 Task: Check the percentage active listings of central heat in the last 1 year.
Action: Mouse moved to (914, 205)
Screenshot: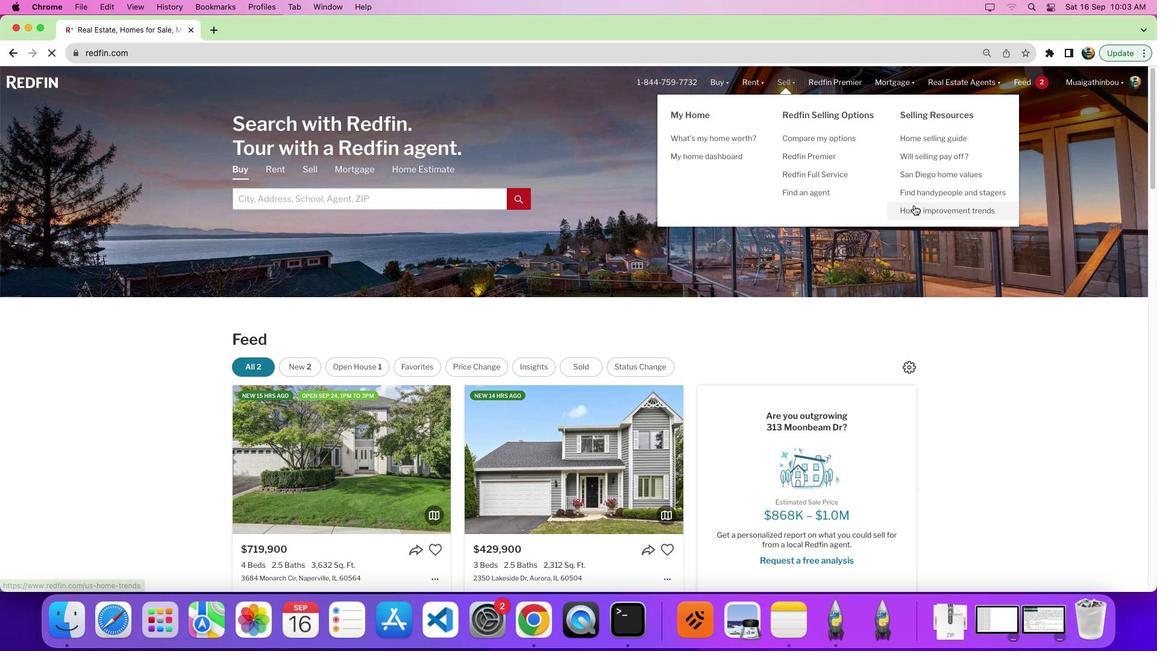 
Action: Mouse pressed left at (914, 205)
Screenshot: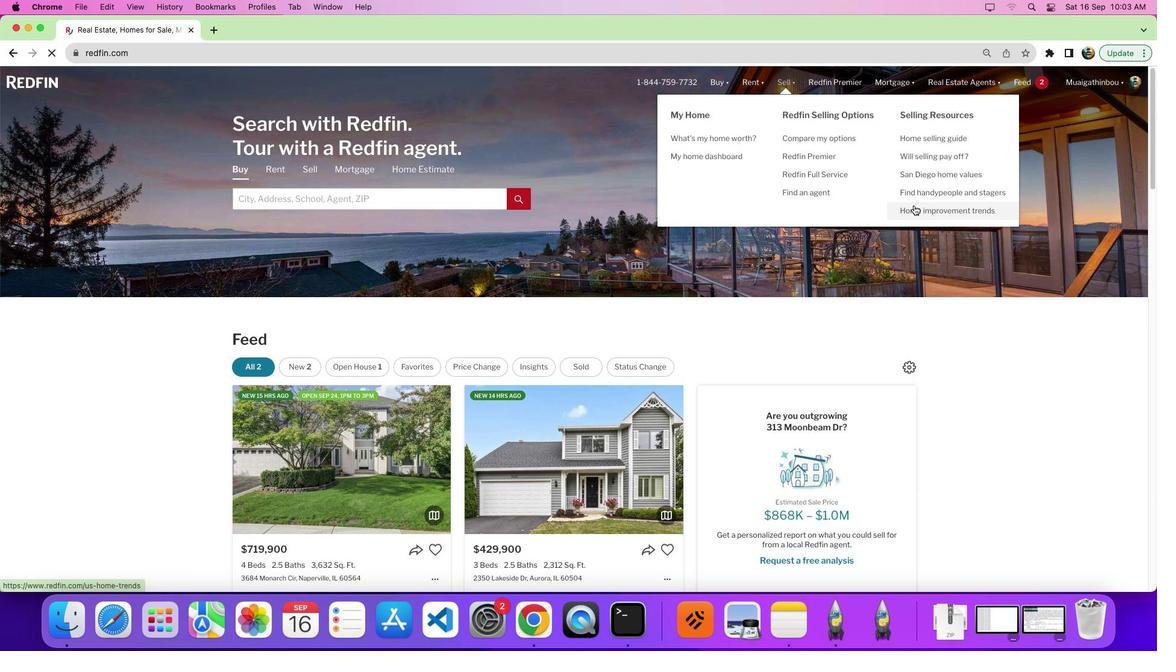 
Action: Mouse pressed left at (914, 205)
Screenshot: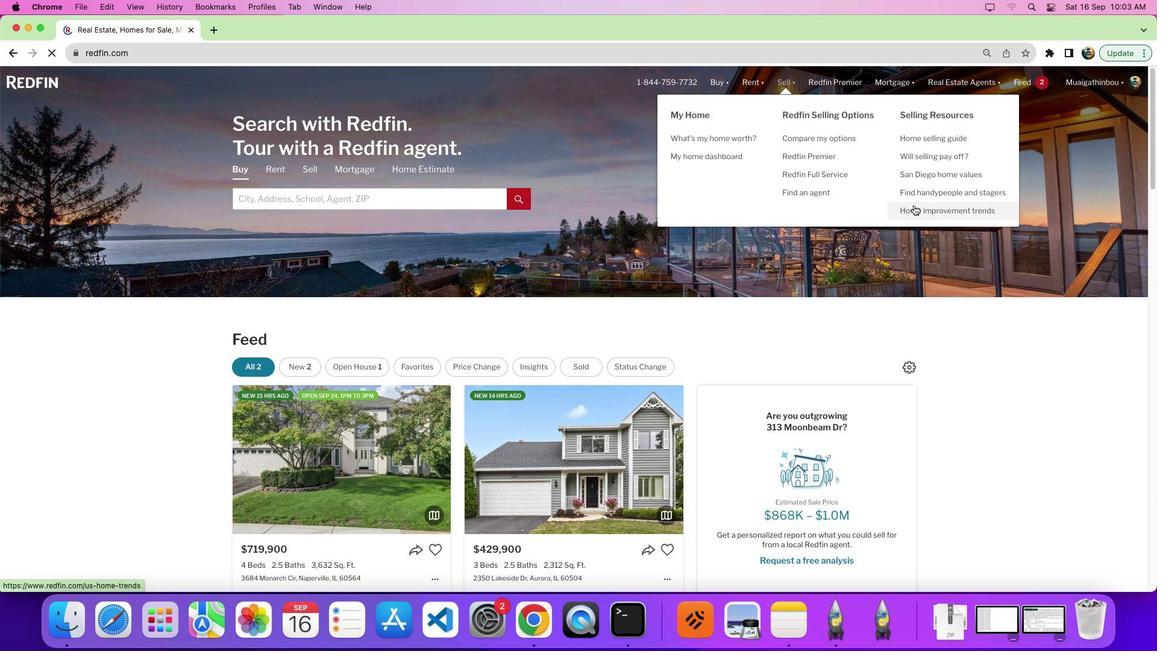 
Action: Mouse moved to (335, 235)
Screenshot: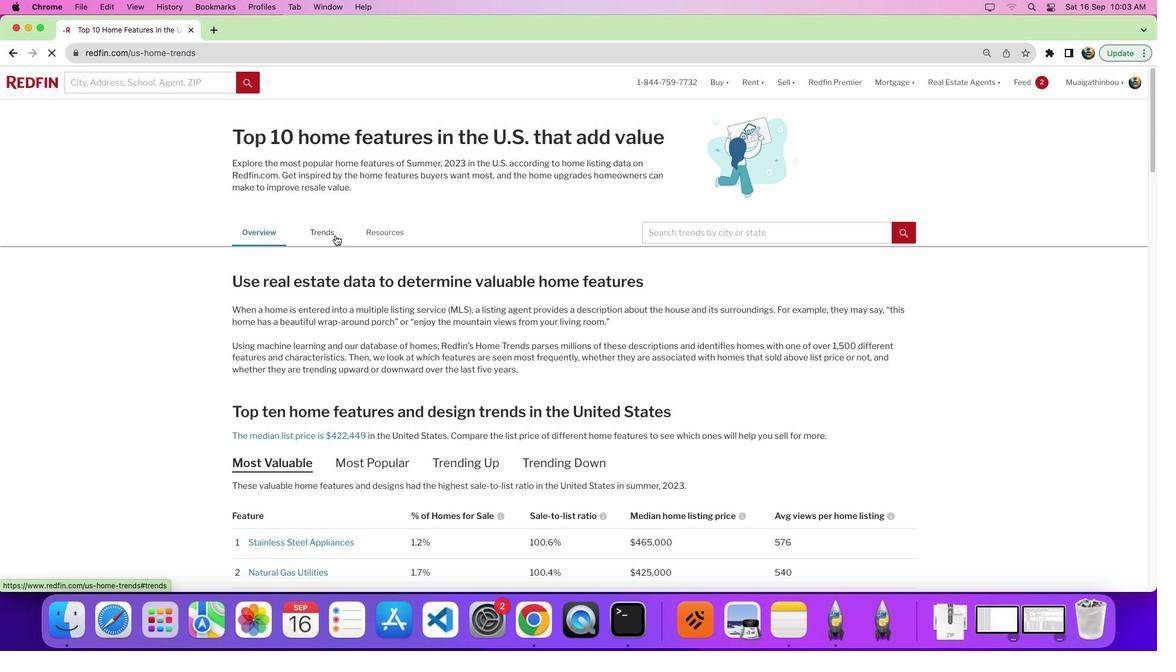 
Action: Mouse pressed left at (335, 235)
Screenshot: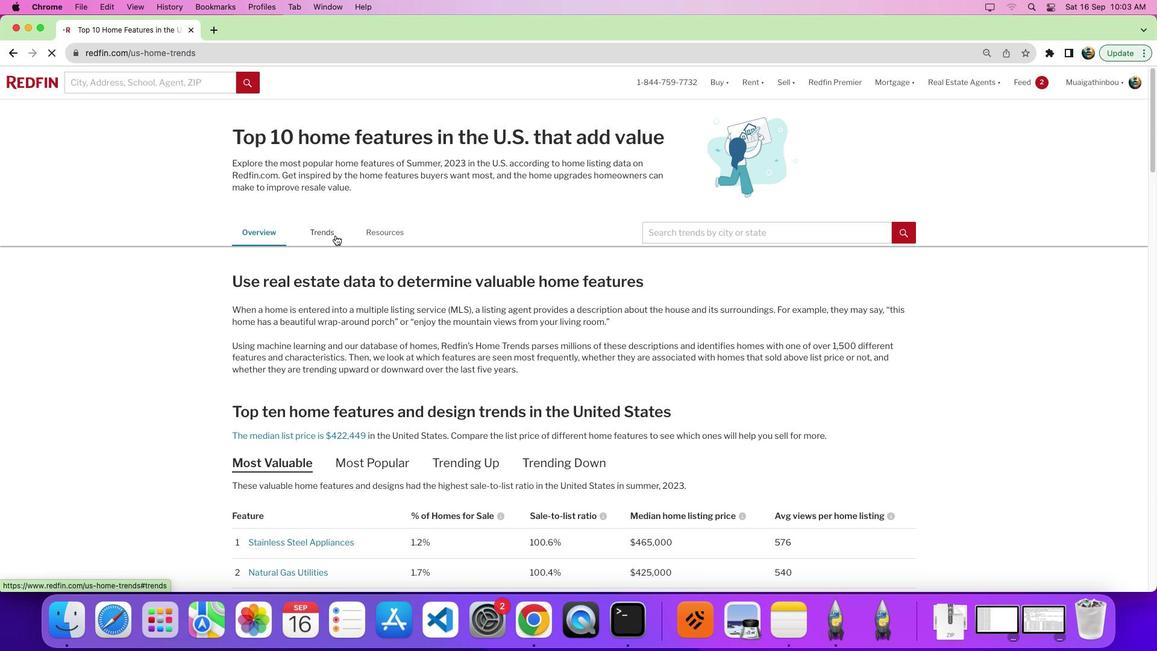 
Action: Mouse moved to (651, 427)
Screenshot: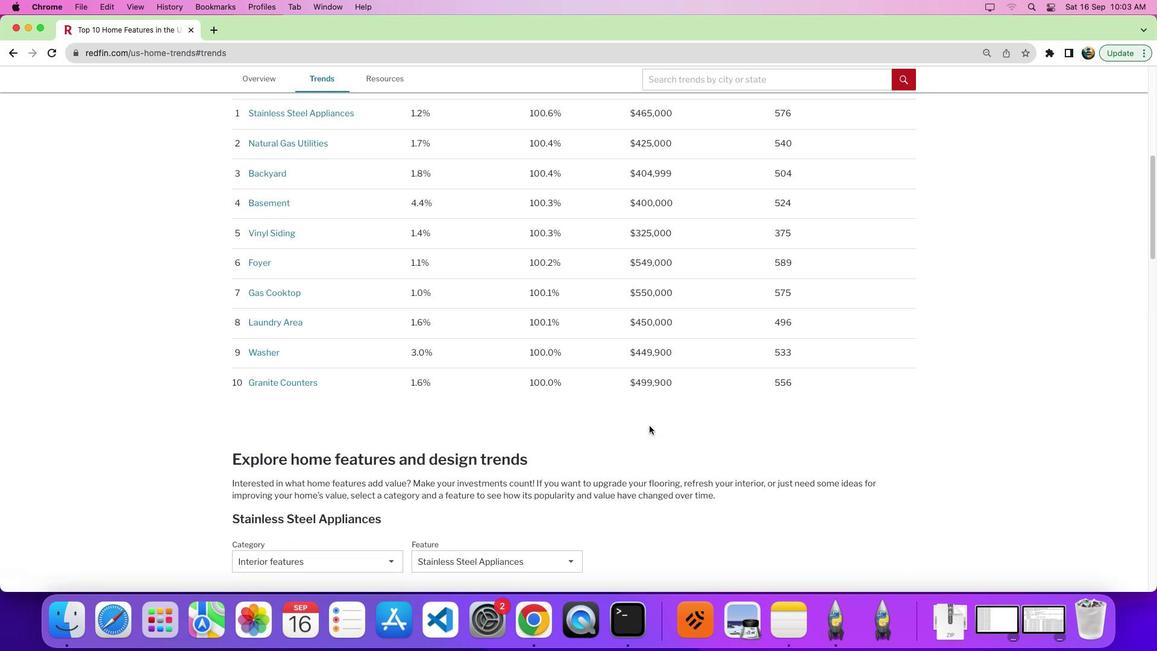 
Action: Mouse scrolled (651, 427) with delta (0, 0)
Screenshot: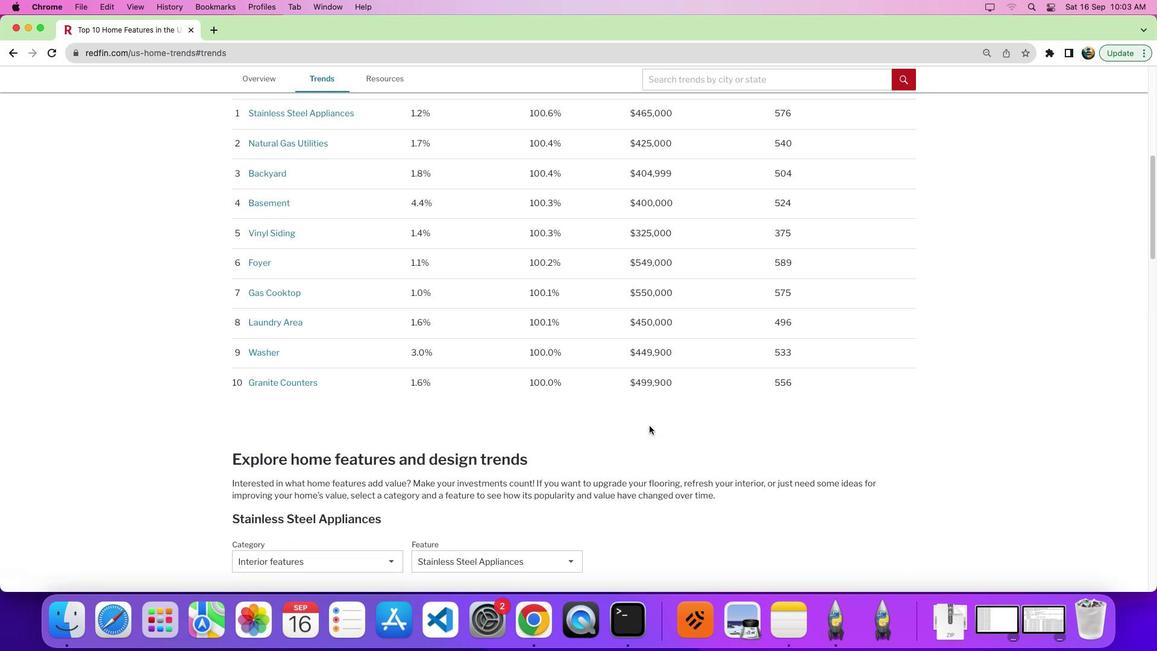 
Action: Mouse moved to (651, 427)
Screenshot: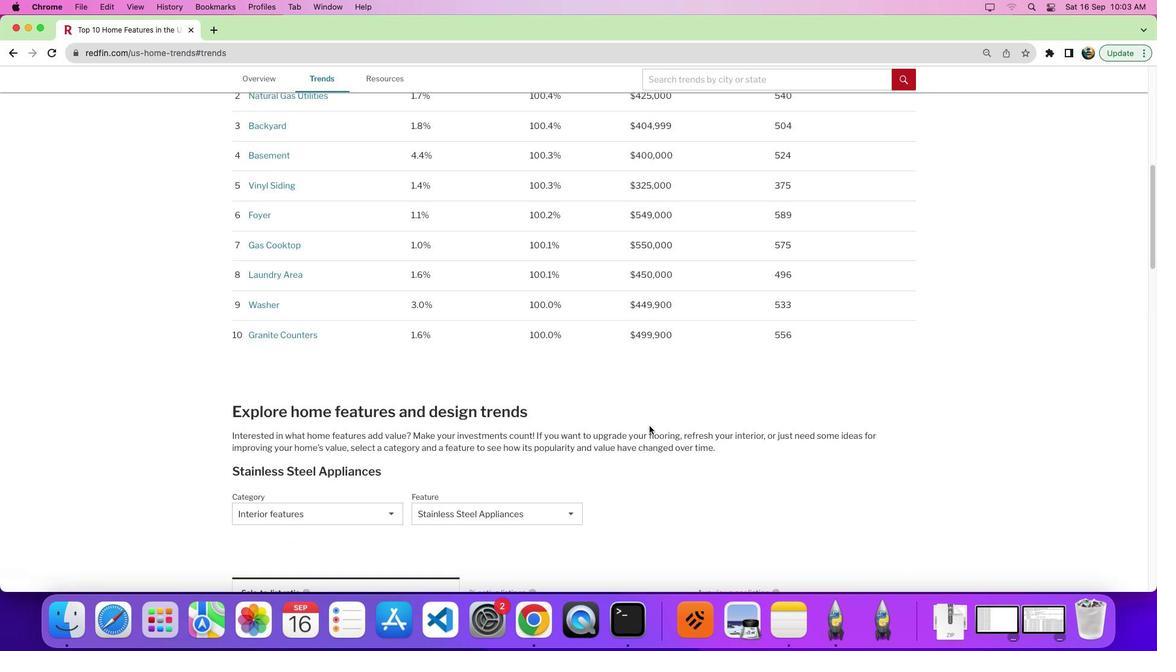 
Action: Mouse scrolled (651, 427) with delta (0, 0)
Screenshot: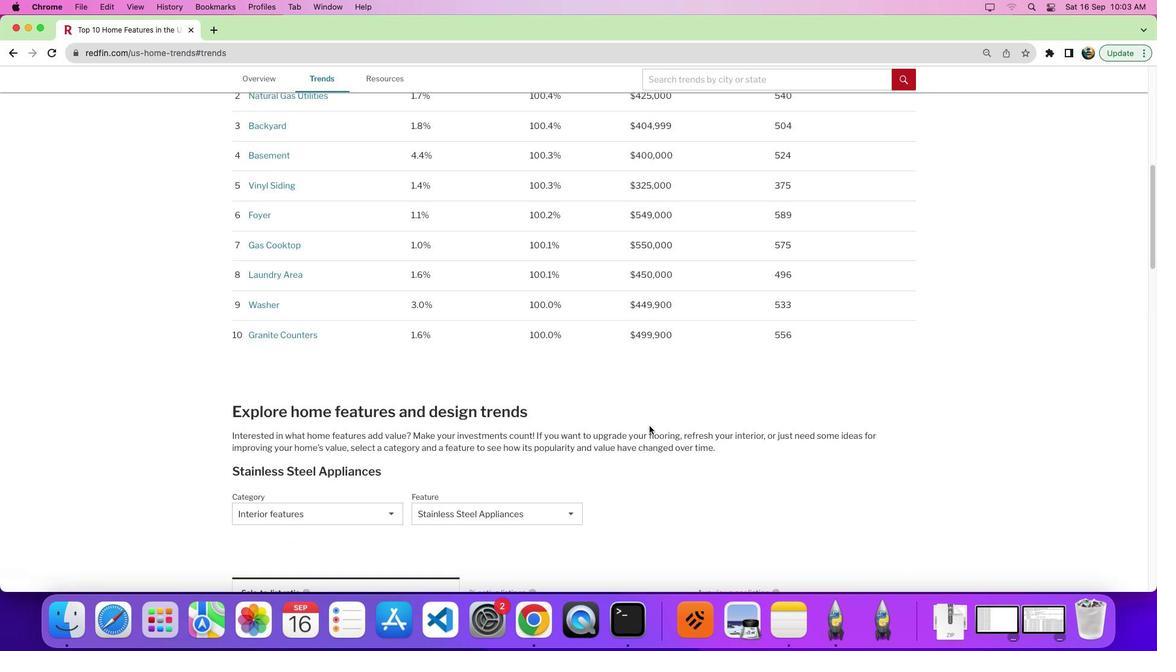 
Action: Mouse moved to (650, 426)
Screenshot: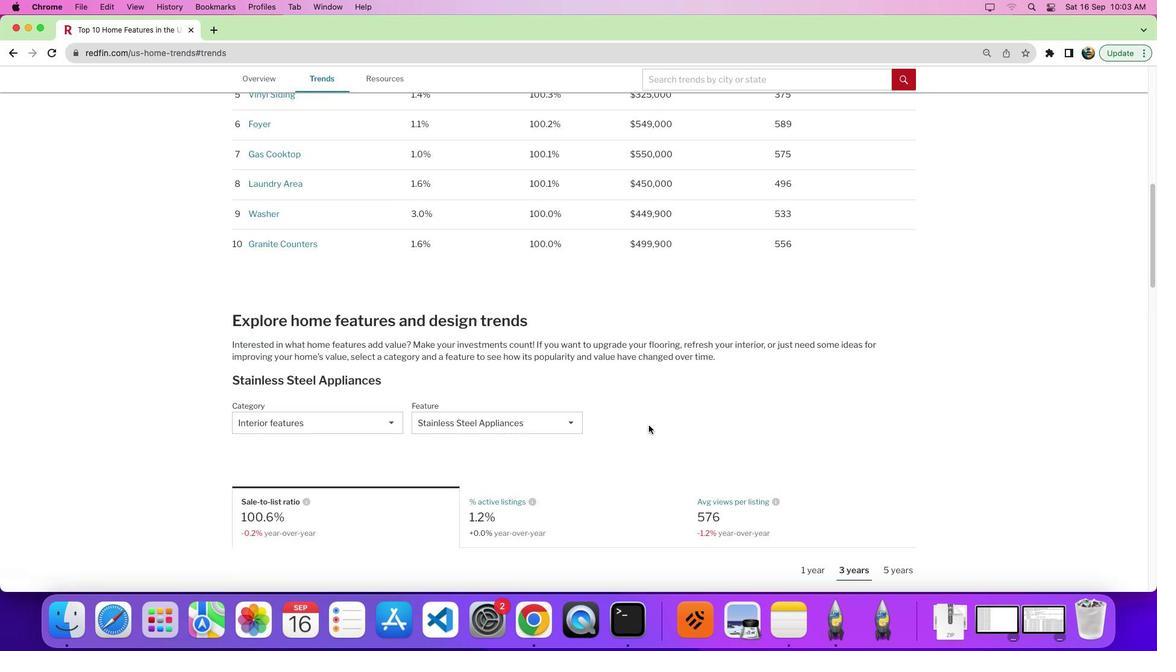 
Action: Mouse scrolled (650, 426) with delta (0, -4)
Screenshot: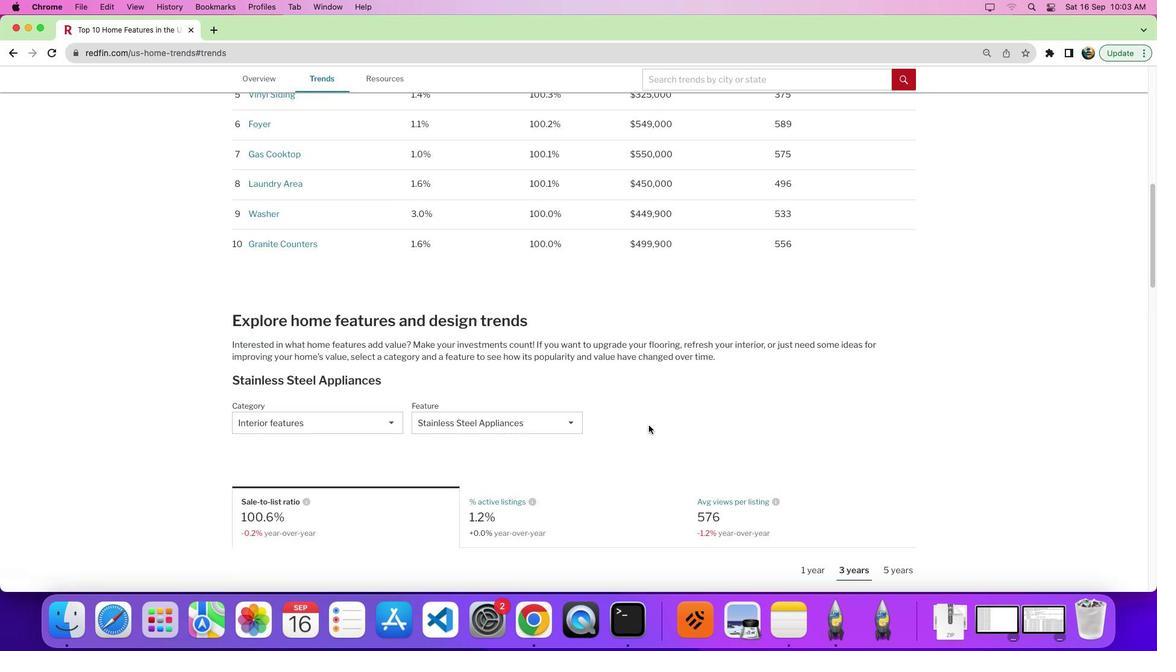 
Action: Mouse moved to (650, 426)
Screenshot: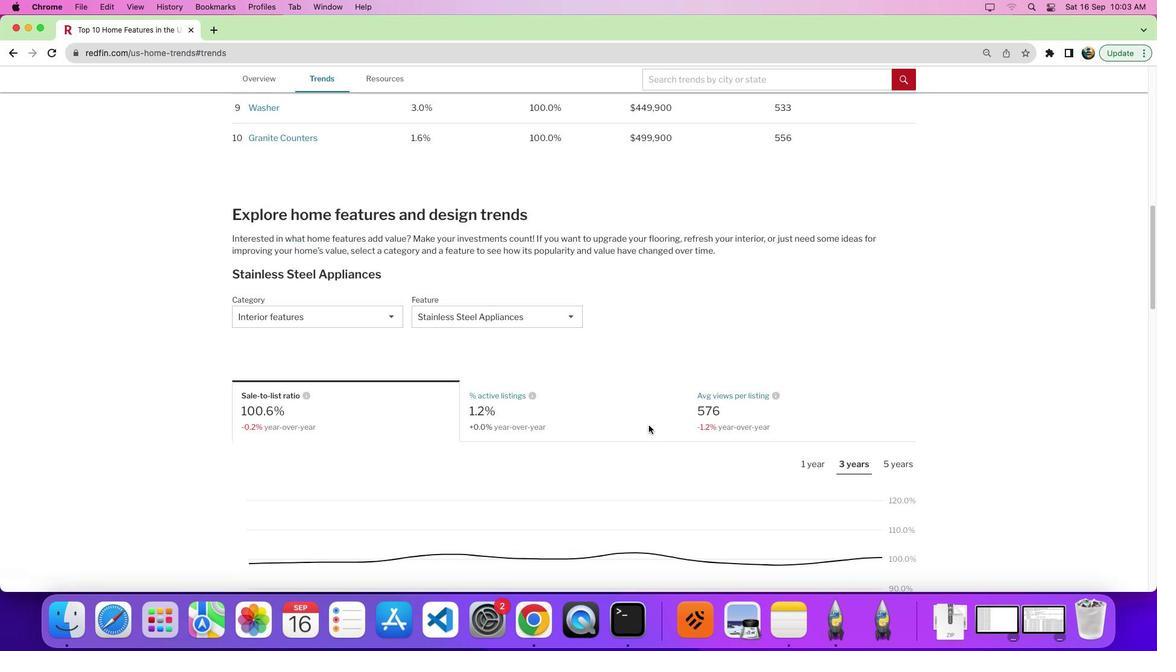 
Action: Mouse scrolled (650, 426) with delta (0, -4)
Screenshot: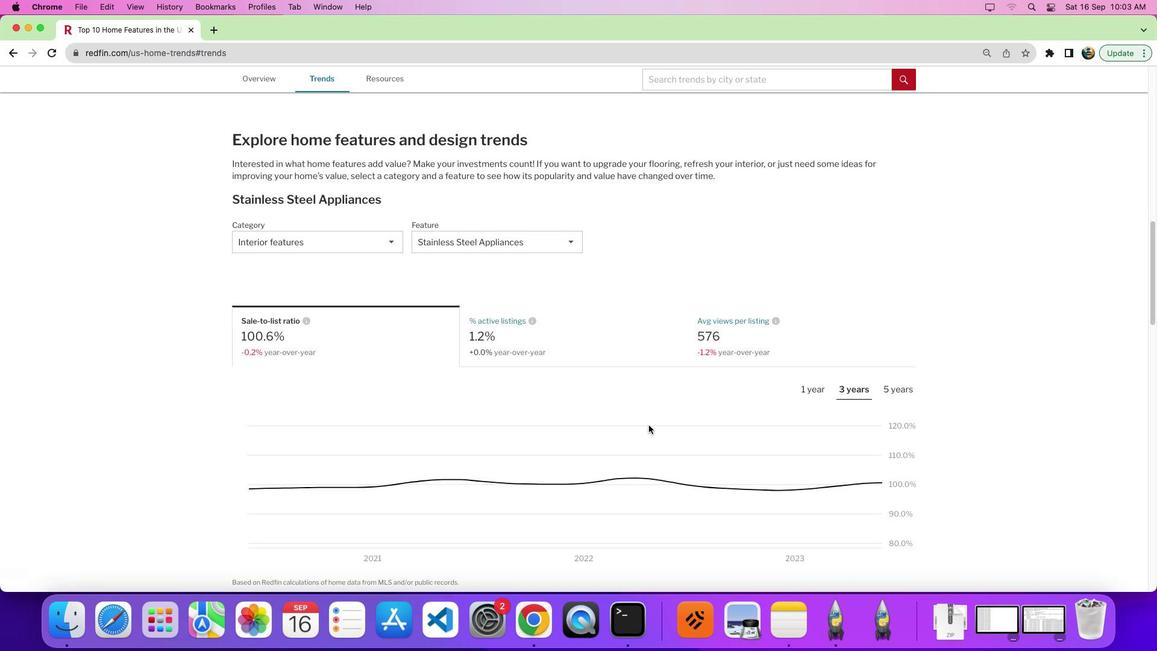 
Action: Mouse moved to (648, 425)
Screenshot: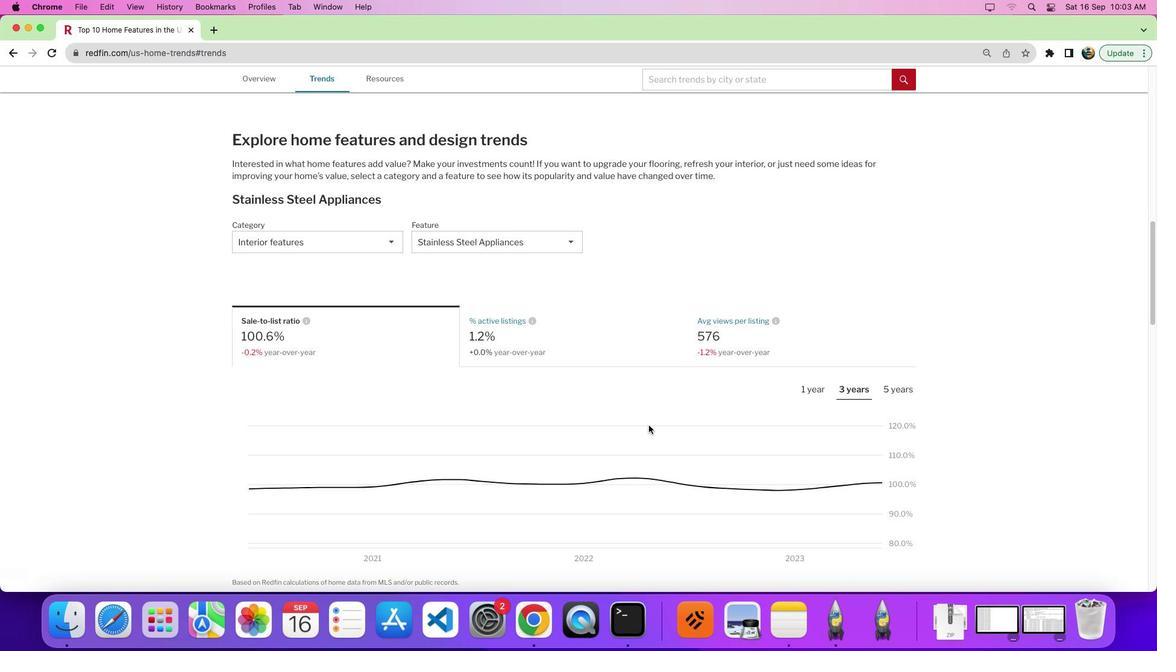 
Action: Mouse scrolled (648, 425) with delta (0, 0)
Screenshot: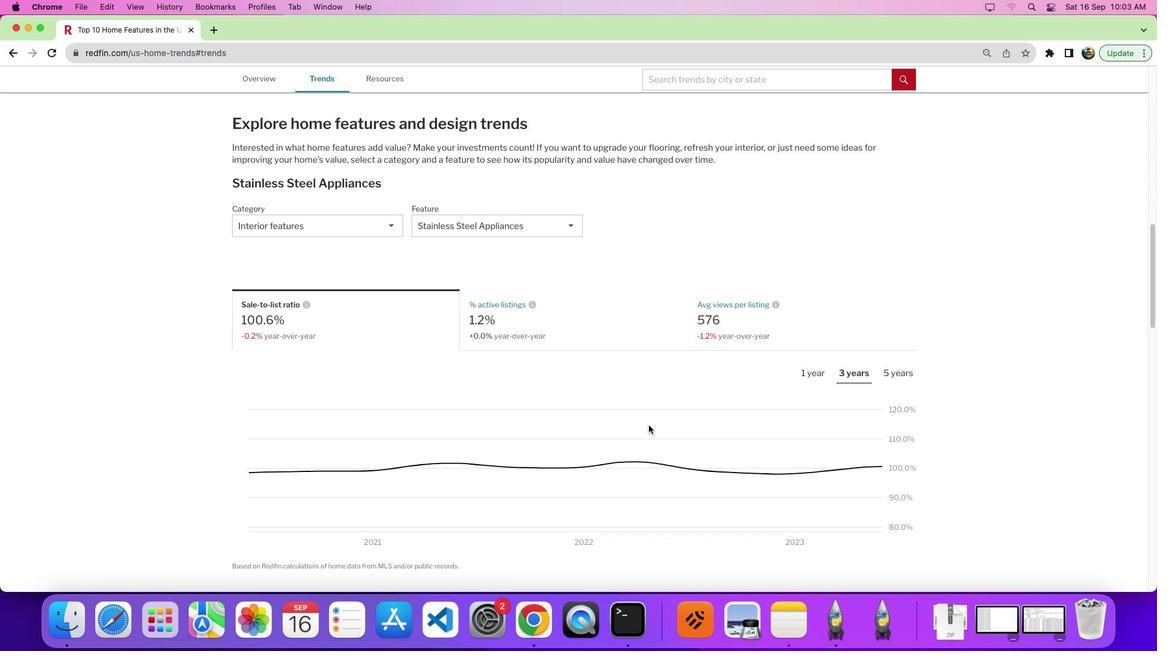 
Action: Mouse scrolled (648, 425) with delta (0, 0)
Screenshot: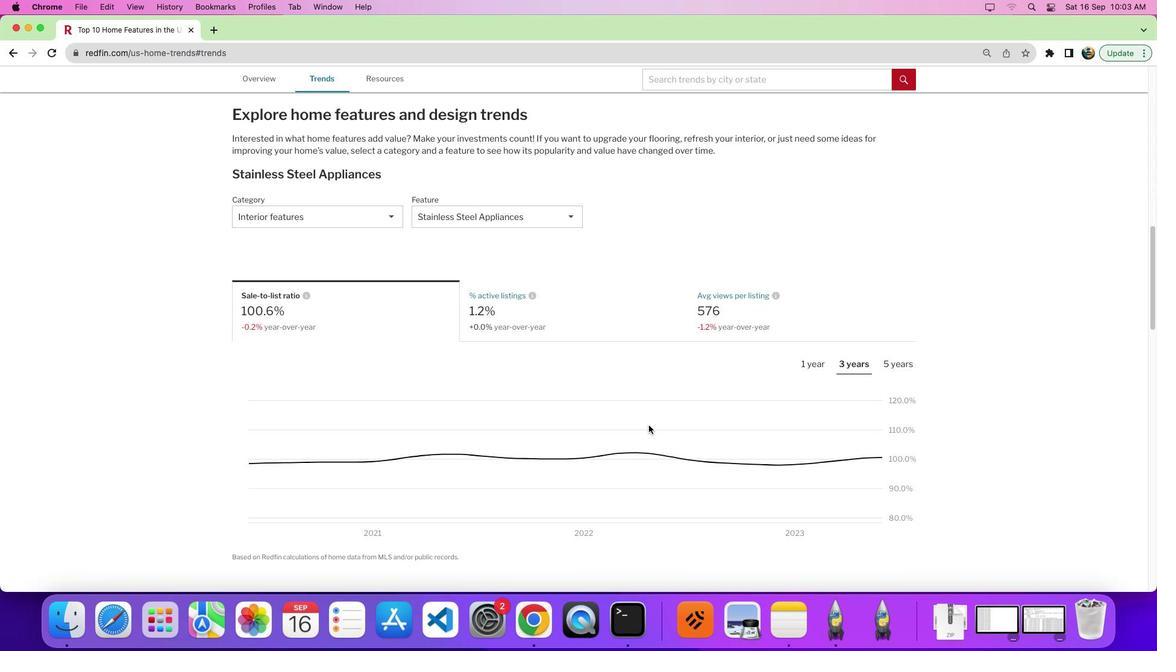 
Action: Mouse moved to (558, 203)
Screenshot: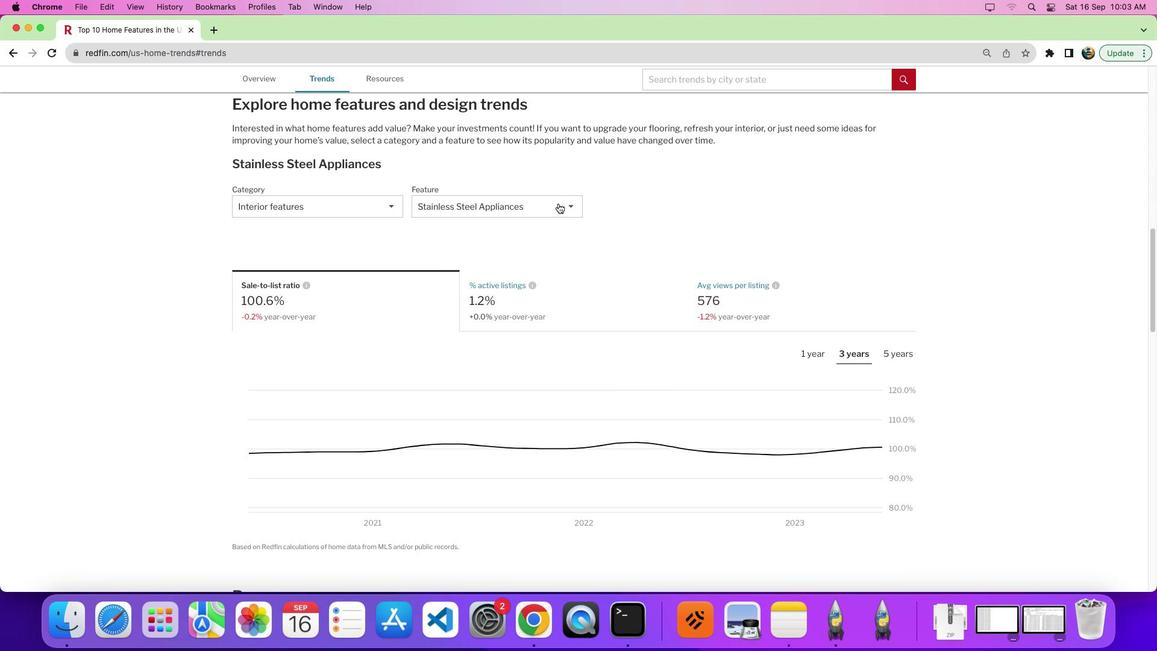 
Action: Mouse pressed left at (558, 203)
Screenshot: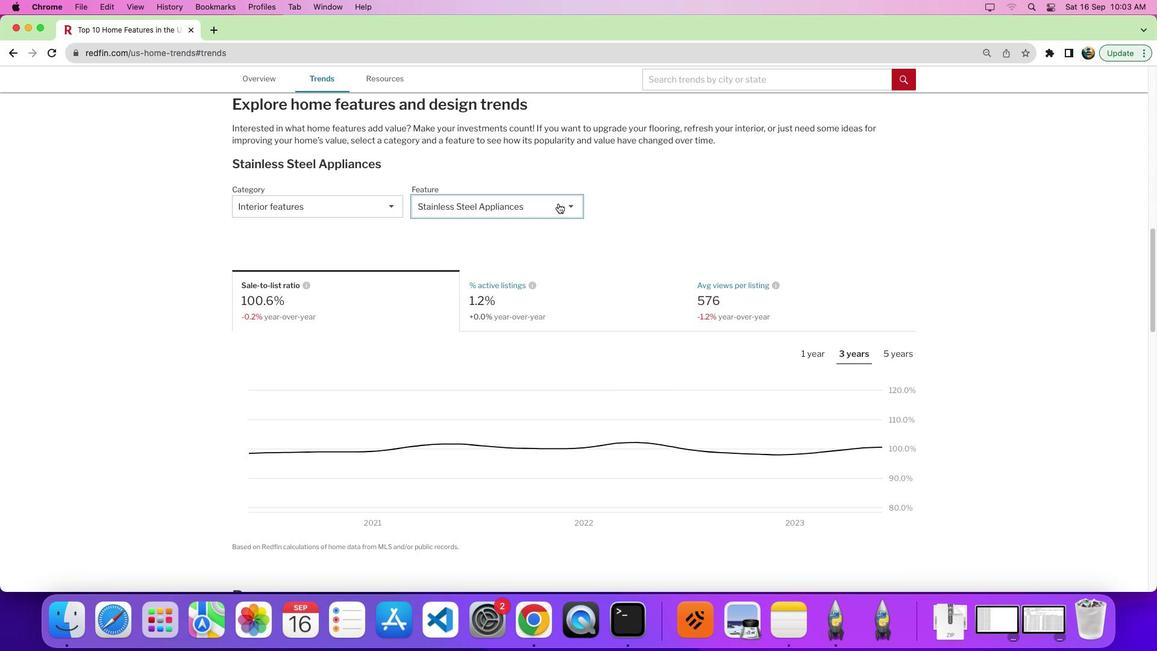
Action: Mouse moved to (561, 267)
Screenshot: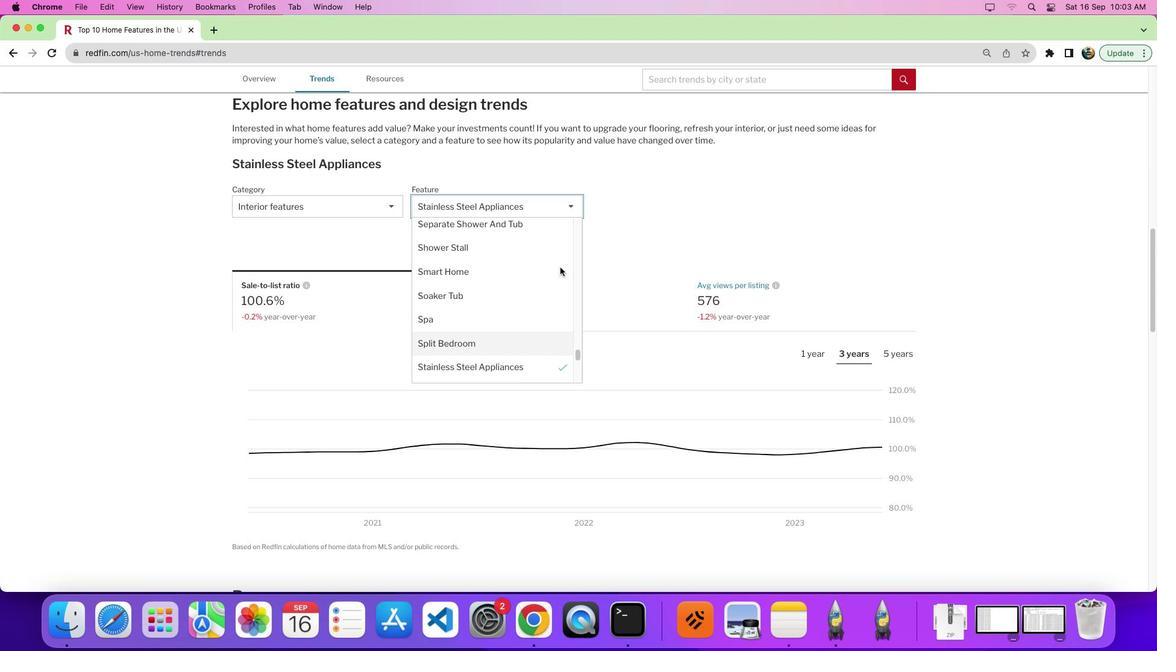 
Action: Mouse scrolled (561, 267) with delta (0, 0)
Screenshot: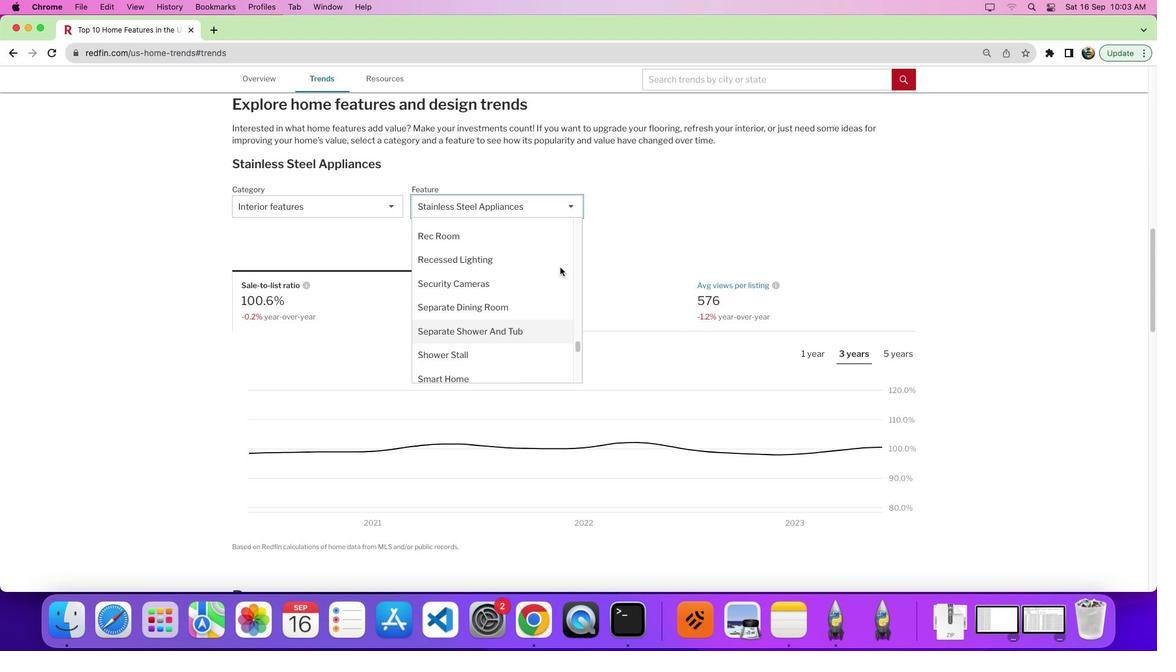 
Action: Mouse moved to (560, 267)
Screenshot: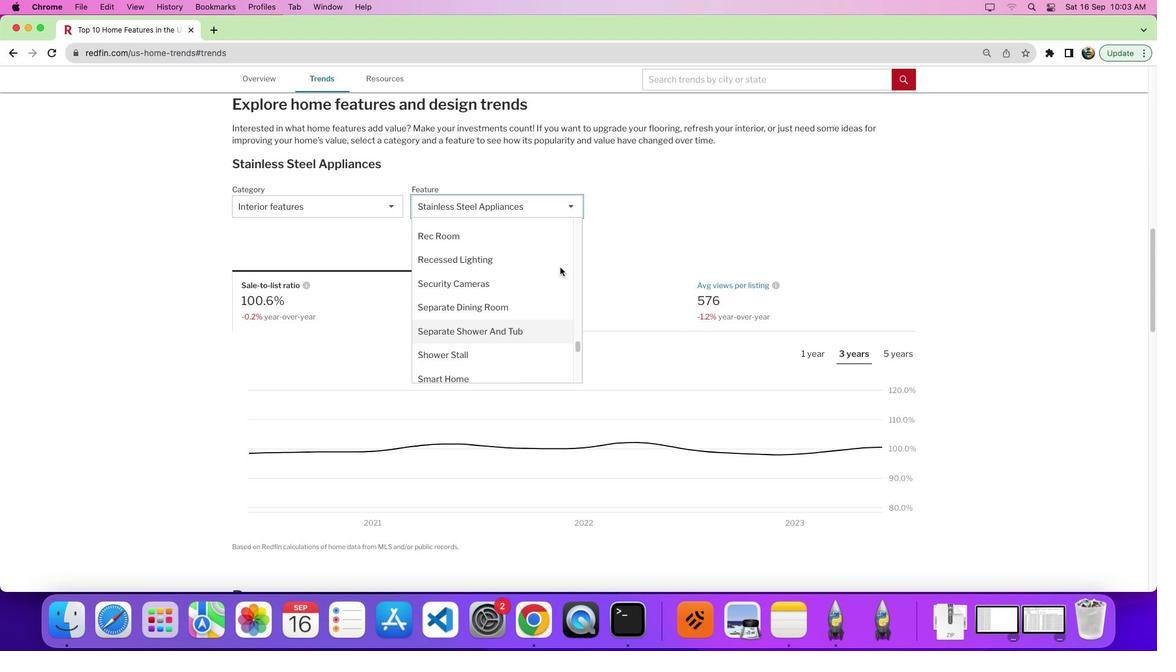 
Action: Mouse scrolled (560, 267) with delta (0, 0)
Screenshot: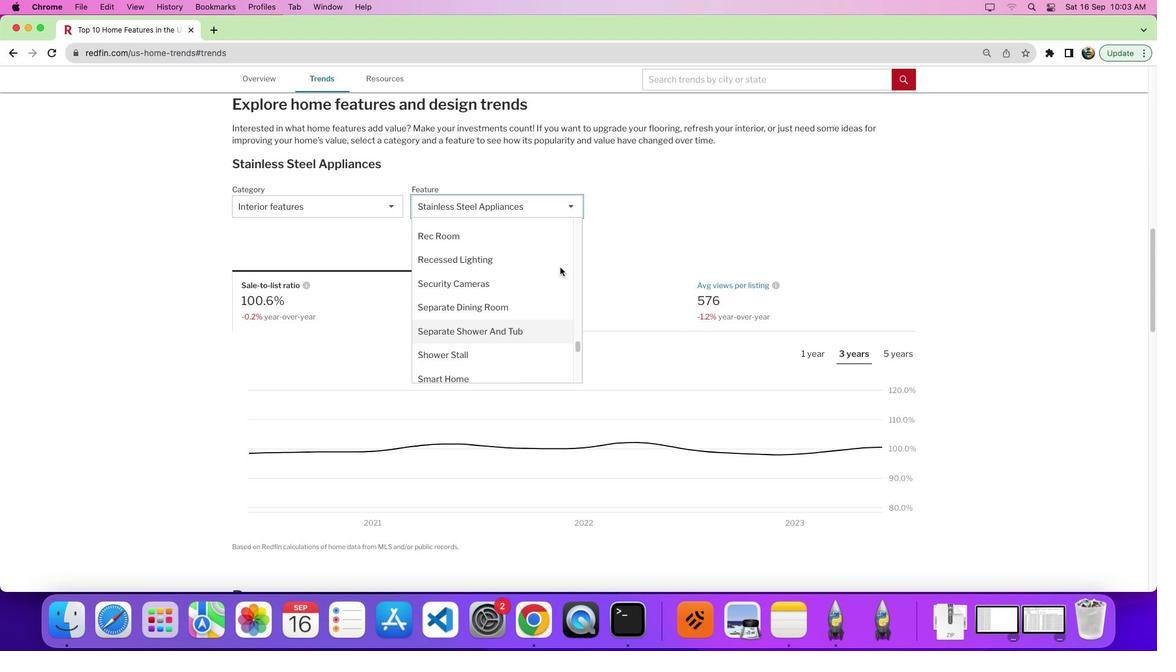 
Action: Mouse scrolled (560, 267) with delta (0, 4)
Screenshot: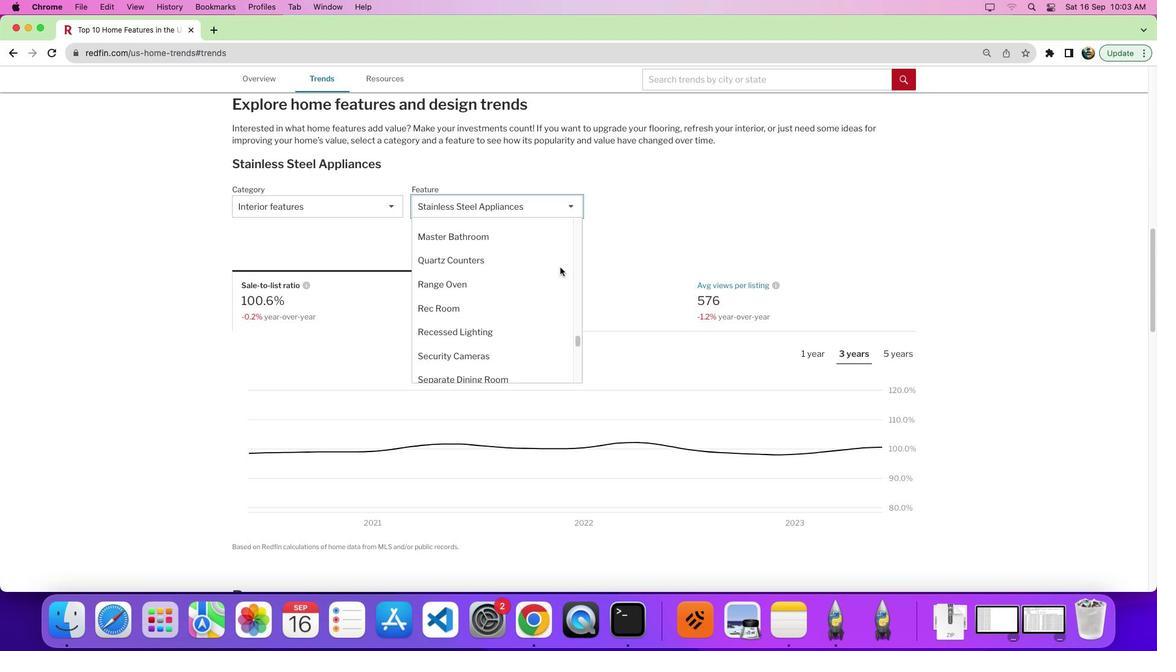 
Action: Mouse moved to (542, 279)
Screenshot: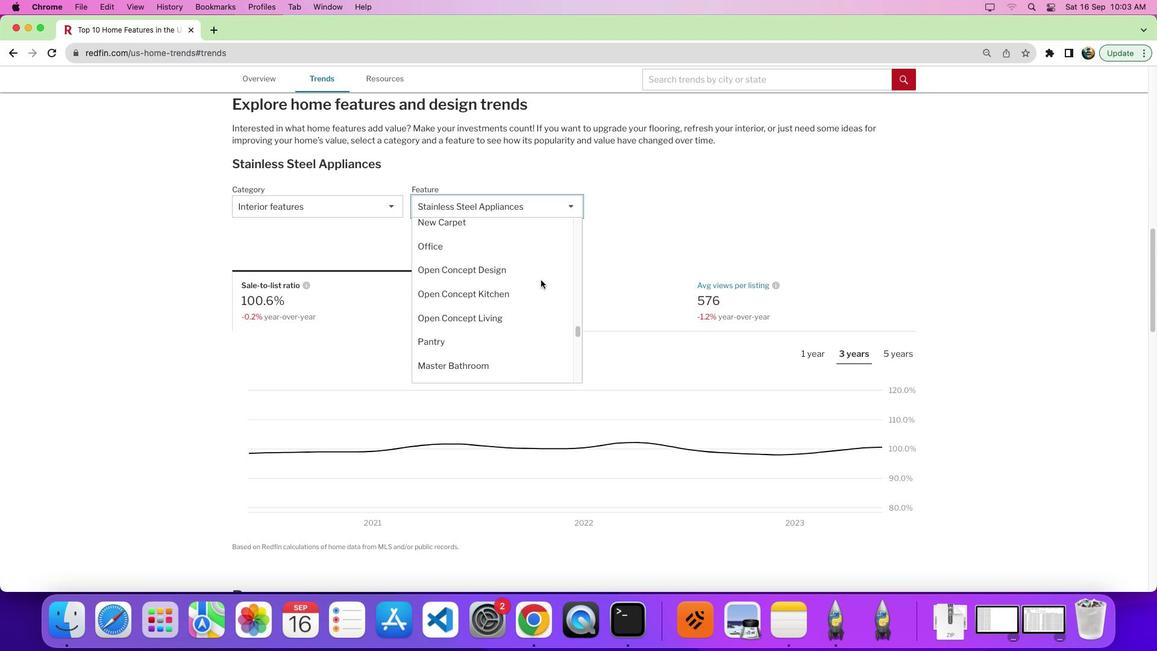 
Action: Mouse scrolled (542, 279) with delta (0, 0)
Screenshot: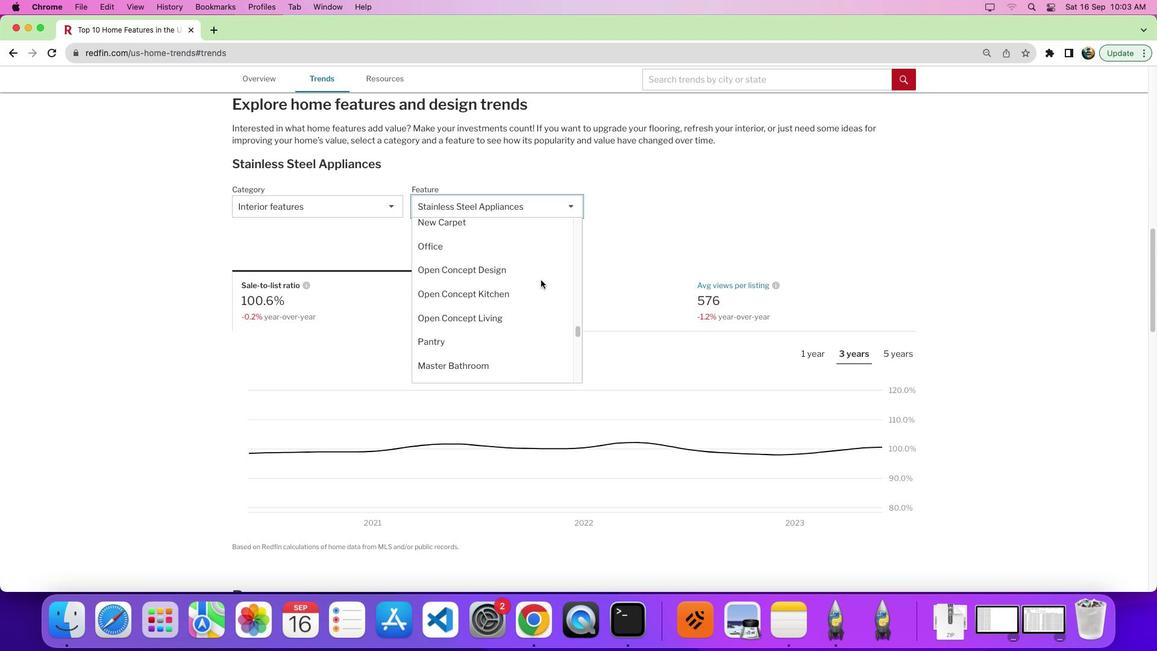 
Action: Mouse moved to (541, 279)
Screenshot: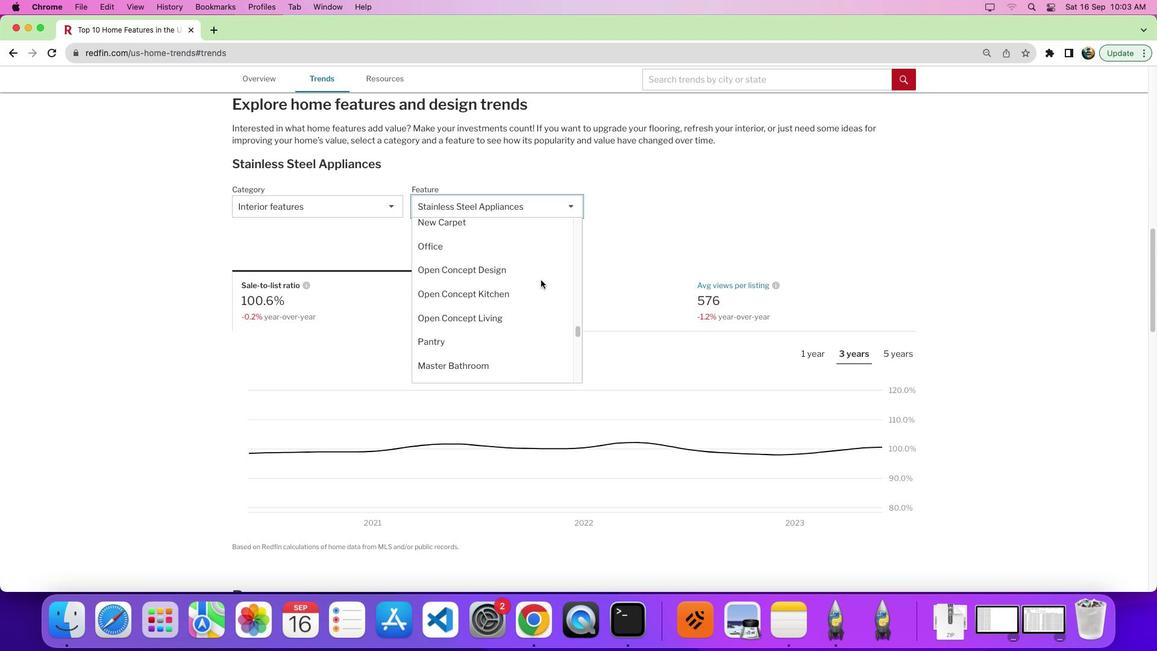 
Action: Mouse scrolled (541, 279) with delta (0, 0)
Screenshot: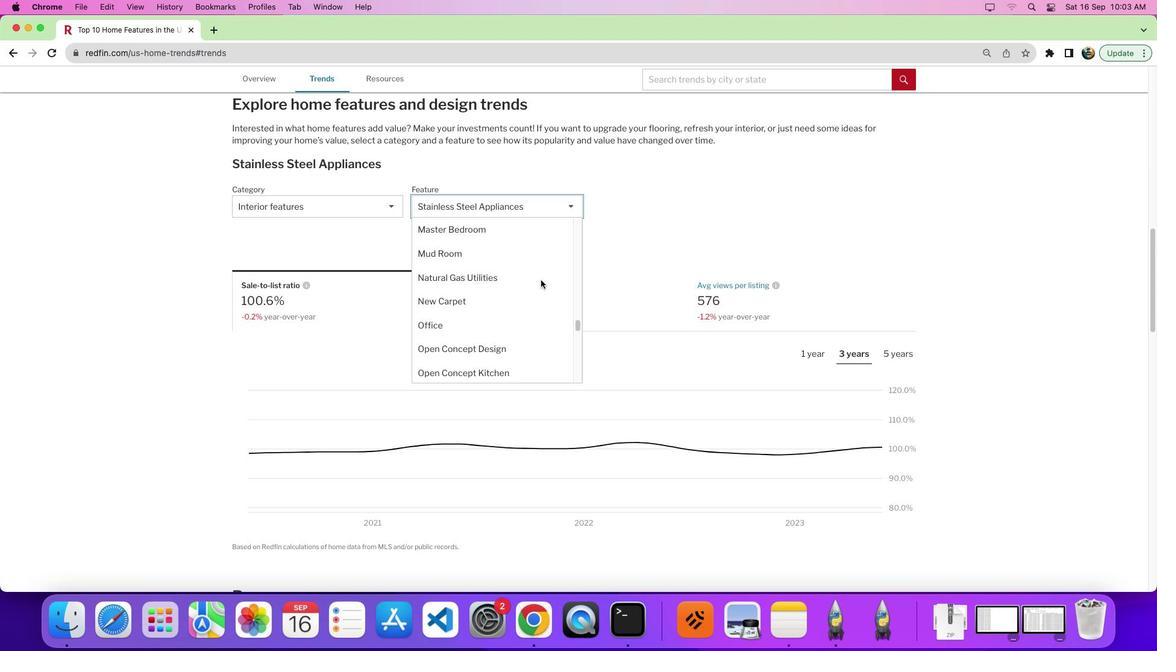
Action: Mouse scrolled (541, 279) with delta (0, 4)
Screenshot: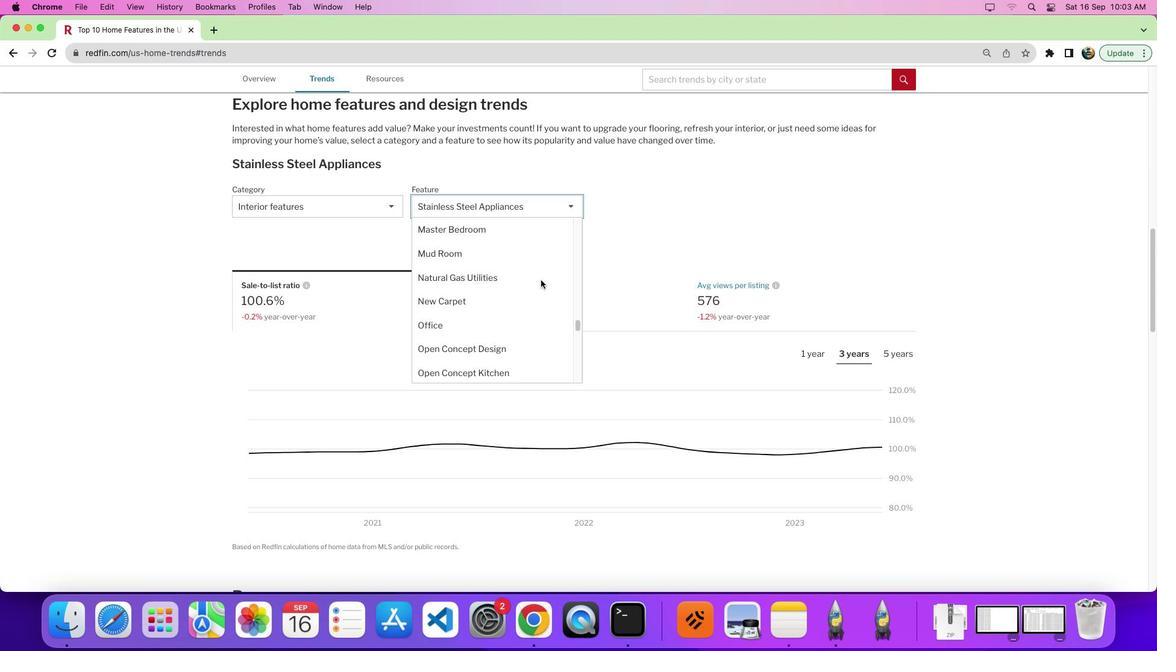 
Action: Mouse scrolled (541, 279) with delta (0, 0)
Screenshot: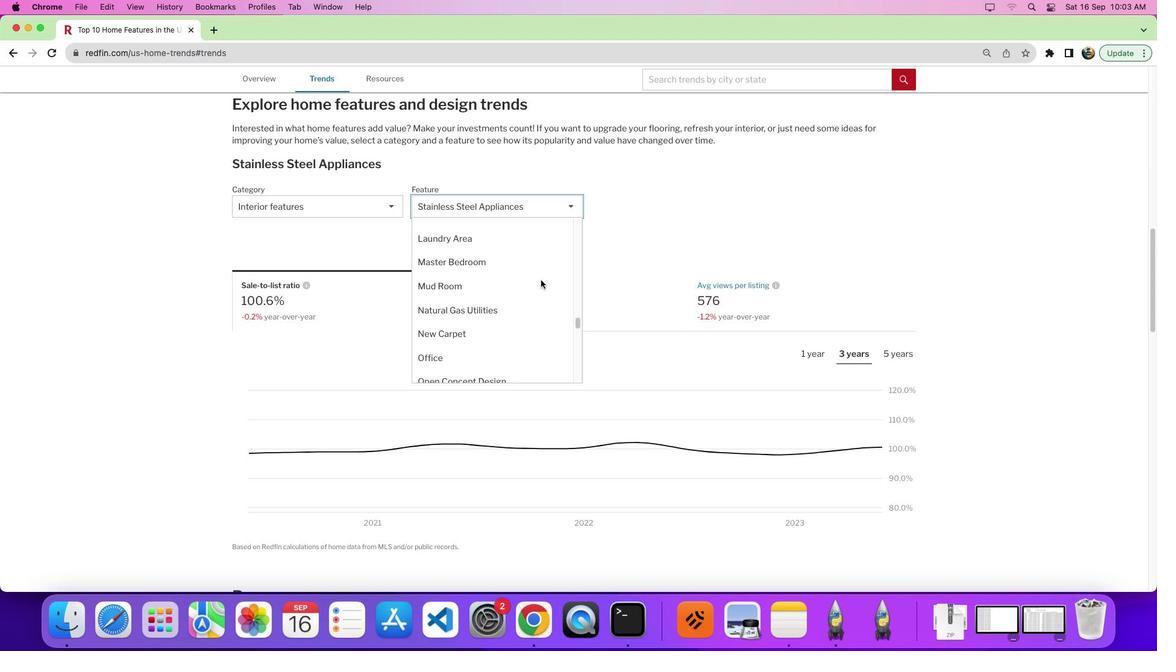 
Action: Mouse scrolled (541, 279) with delta (0, 0)
Screenshot: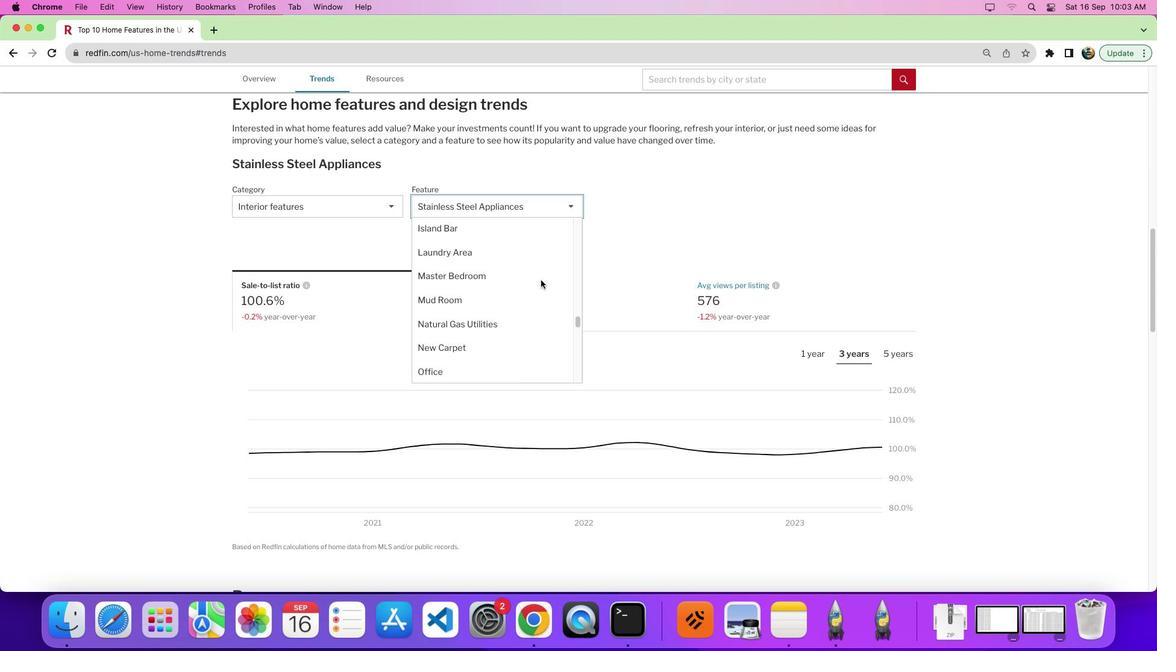 
Action: Mouse scrolled (541, 279) with delta (0, 0)
Screenshot: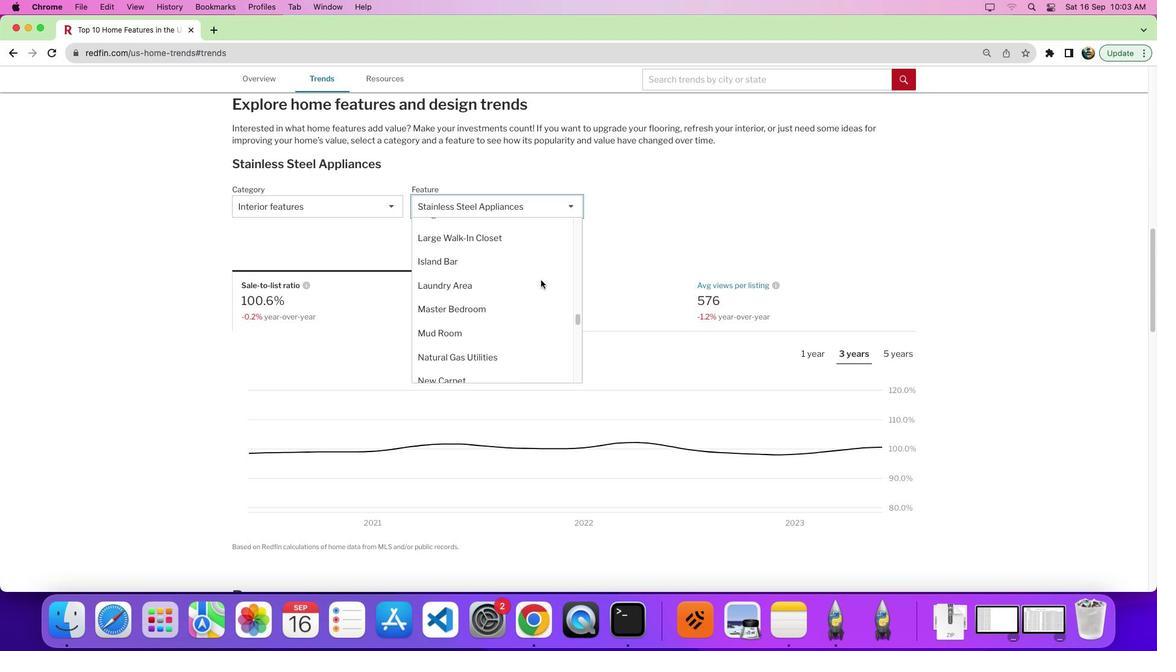 
Action: Mouse scrolled (541, 279) with delta (0, 0)
Screenshot: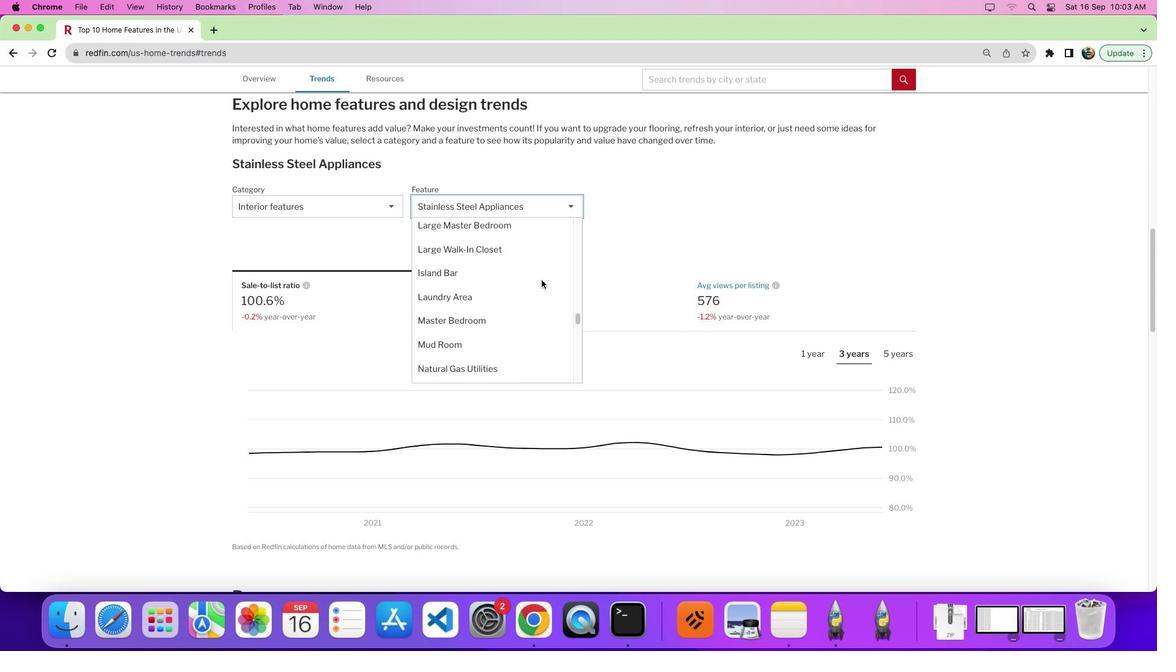 
Action: Mouse scrolled (541, 279) with delta (0, 2)
Screenshot: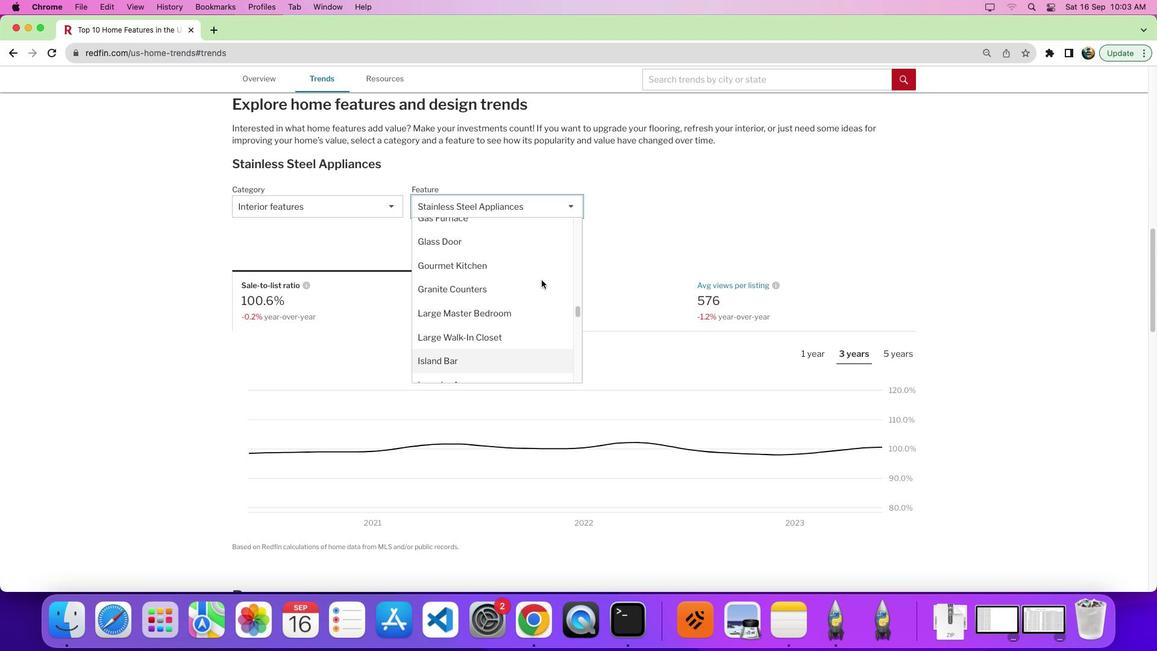 
Action: Mouse moved to (542, 280)
Screenshot: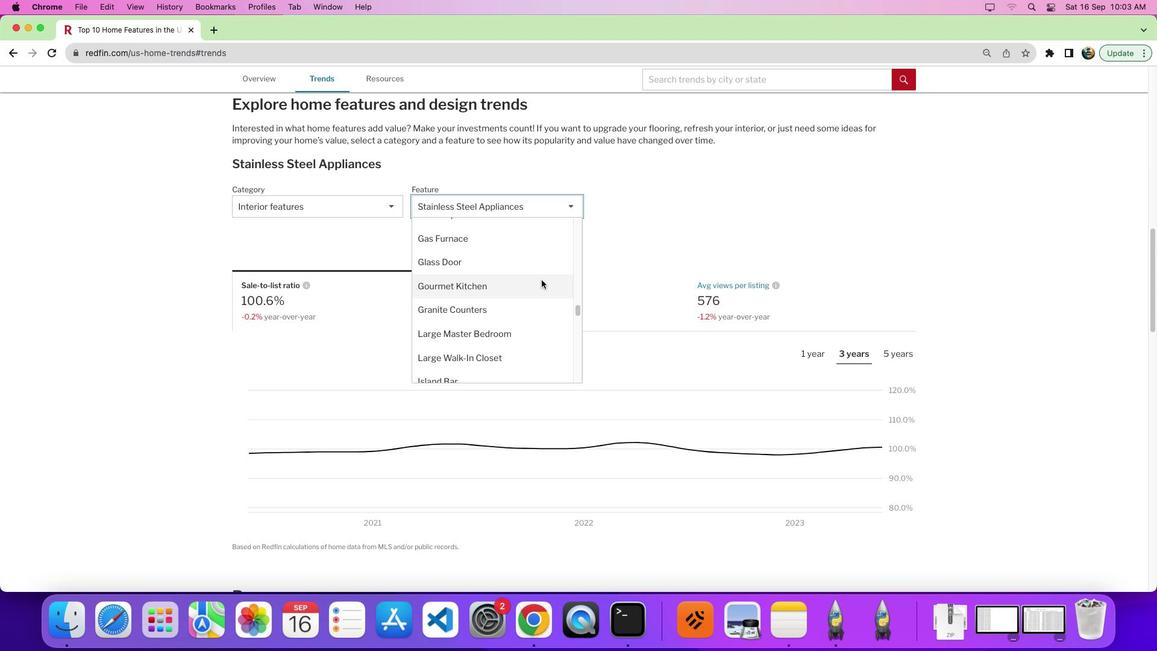 
Action: Mouse scrolled (542, 280) with delta (0, 0)
Screenshot: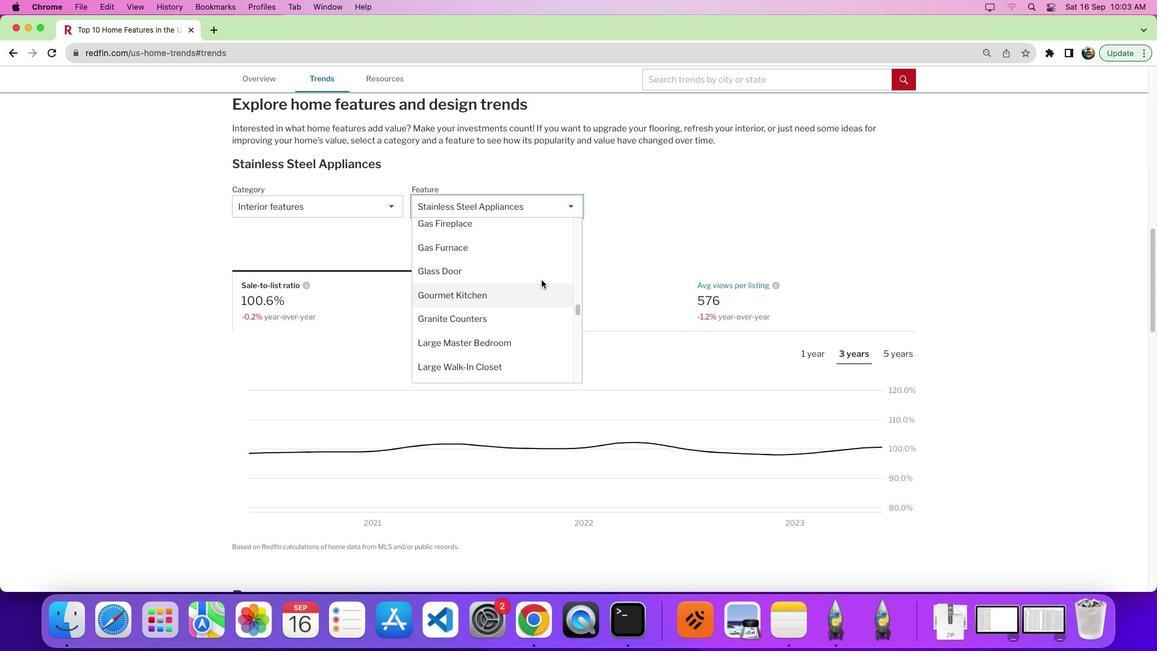 
Action: Mouse scrolled (542, 280) with delta (0, 0)
Screenshot: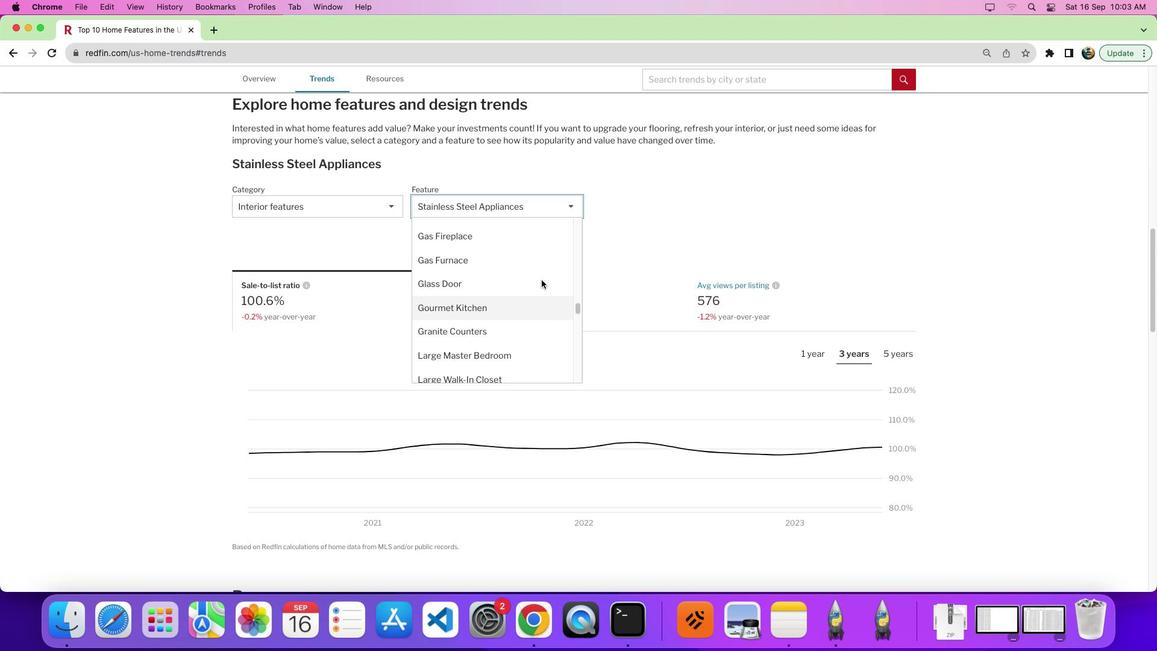 
Action: Mouse scrolled (542, 280) with delta (0, 0)
Screenshot: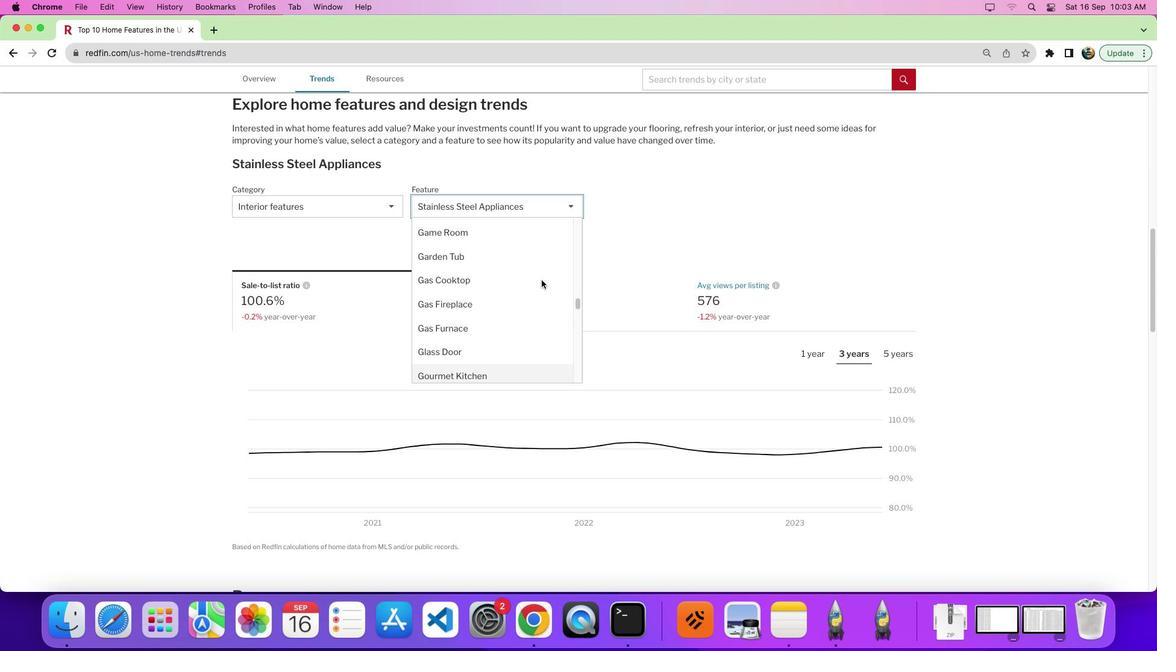 
Action: Mouse scrolled (542, 280) with delta (0, 0)
Screenshot: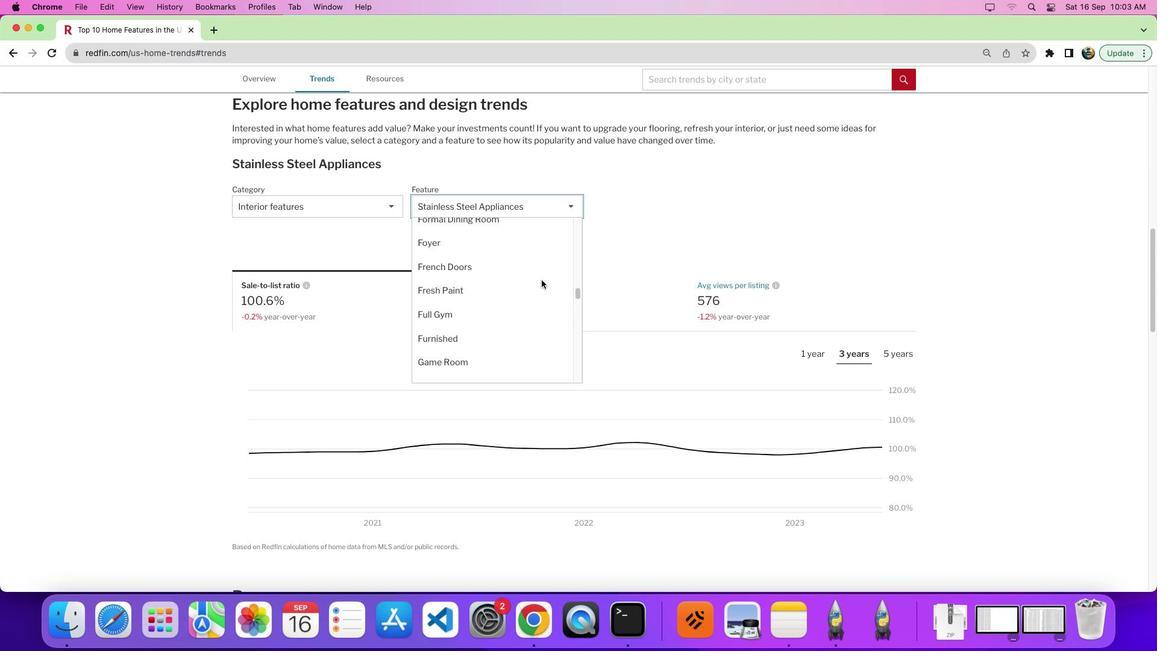 
Action: Mouse scrolled (542, 280) with delta (0, 3)
Screenshot: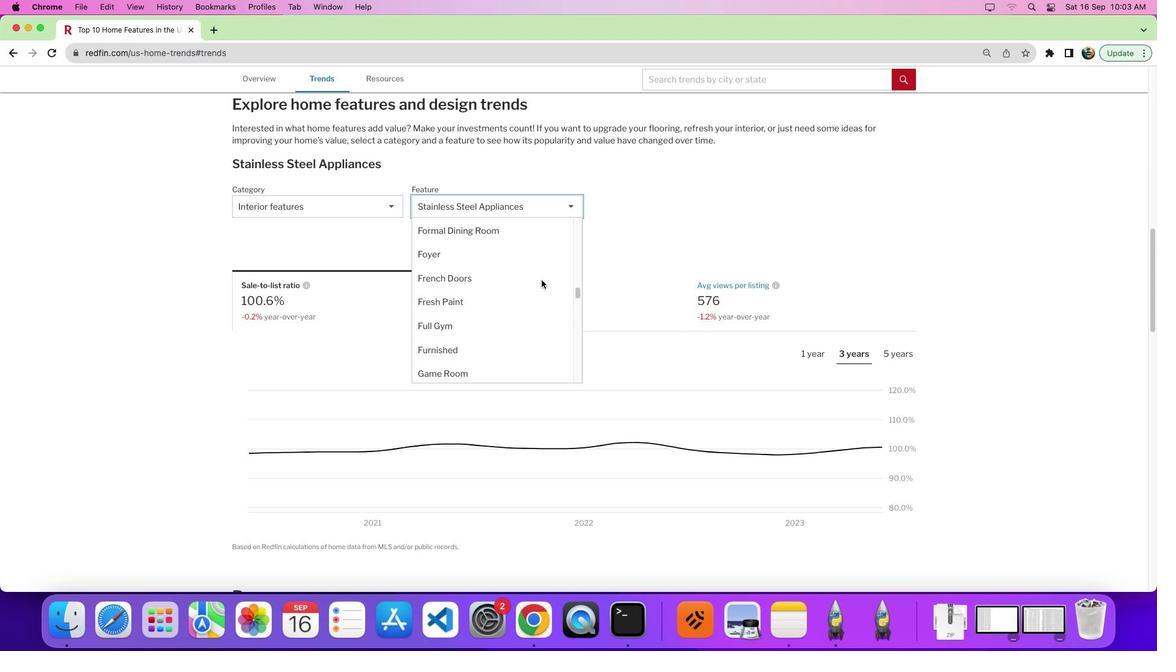 
Action: Mouse moved to (542, 279)
Screenshot: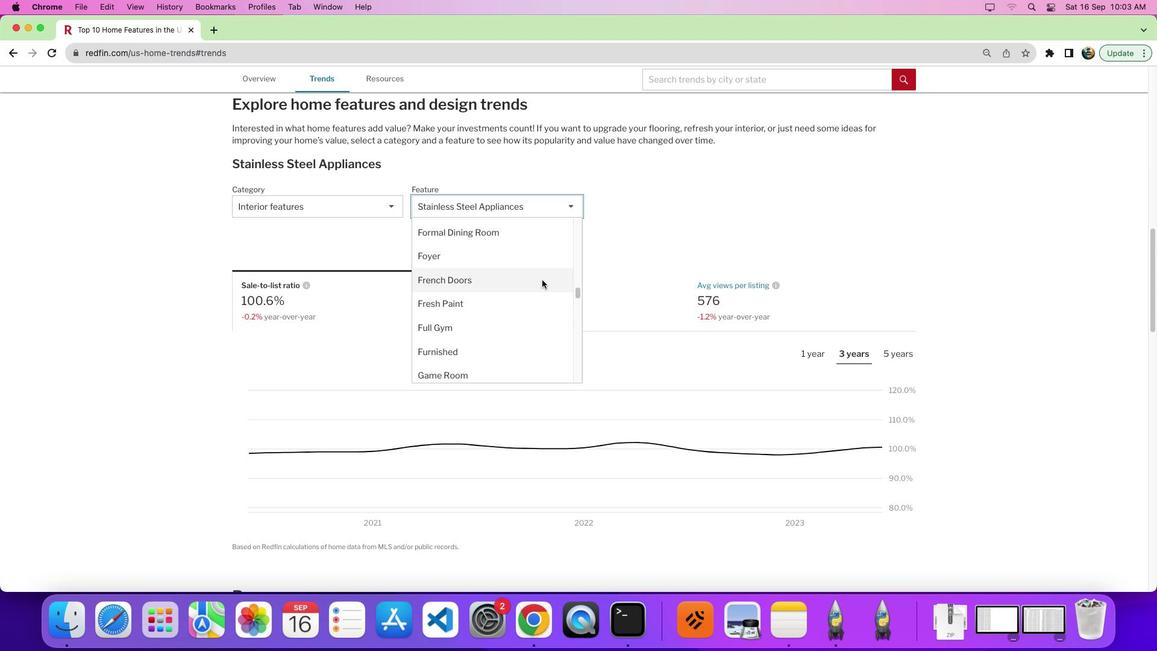
Action: Mouse scrolled (542, 279) with delta (0, 0)
Screenshot: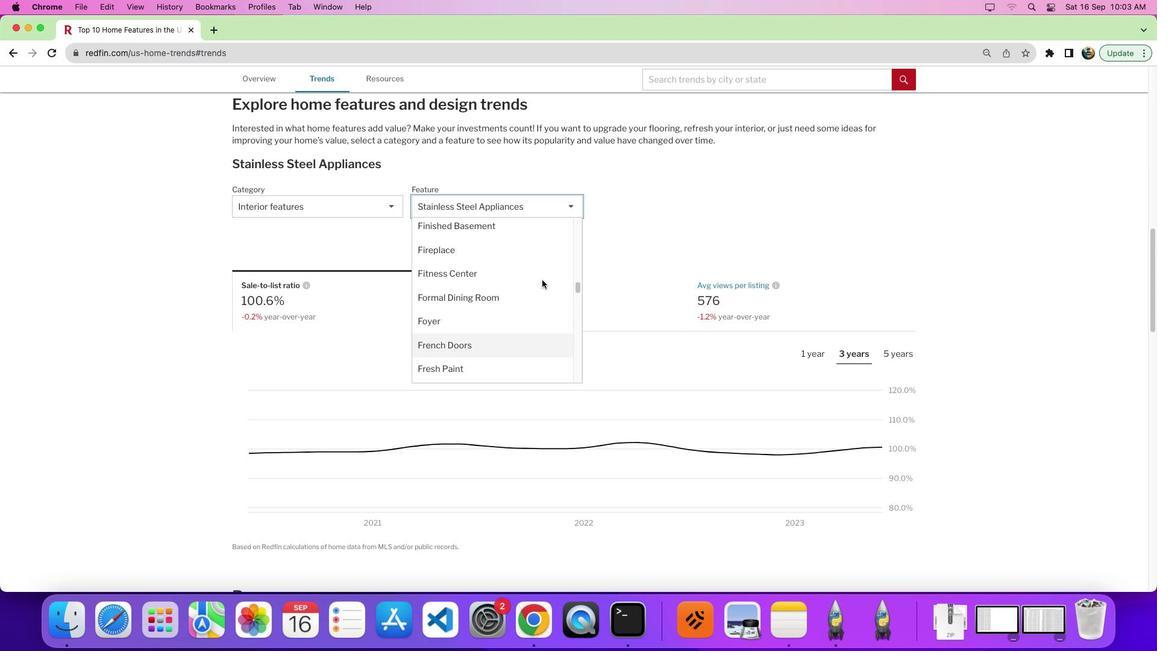 
Action: Mouse scrolled (542, 279) with delta (0, 0)
Screenshot: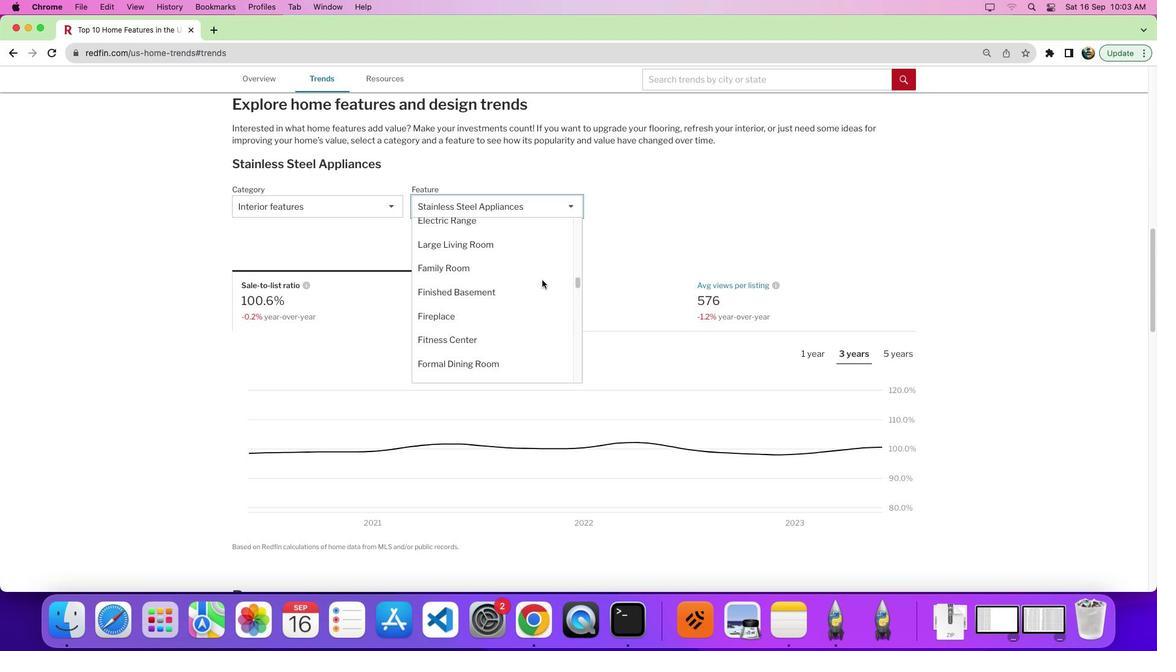 
Action: Mouse scrolled (542, 279) with delta (0, 3)
Screenshot: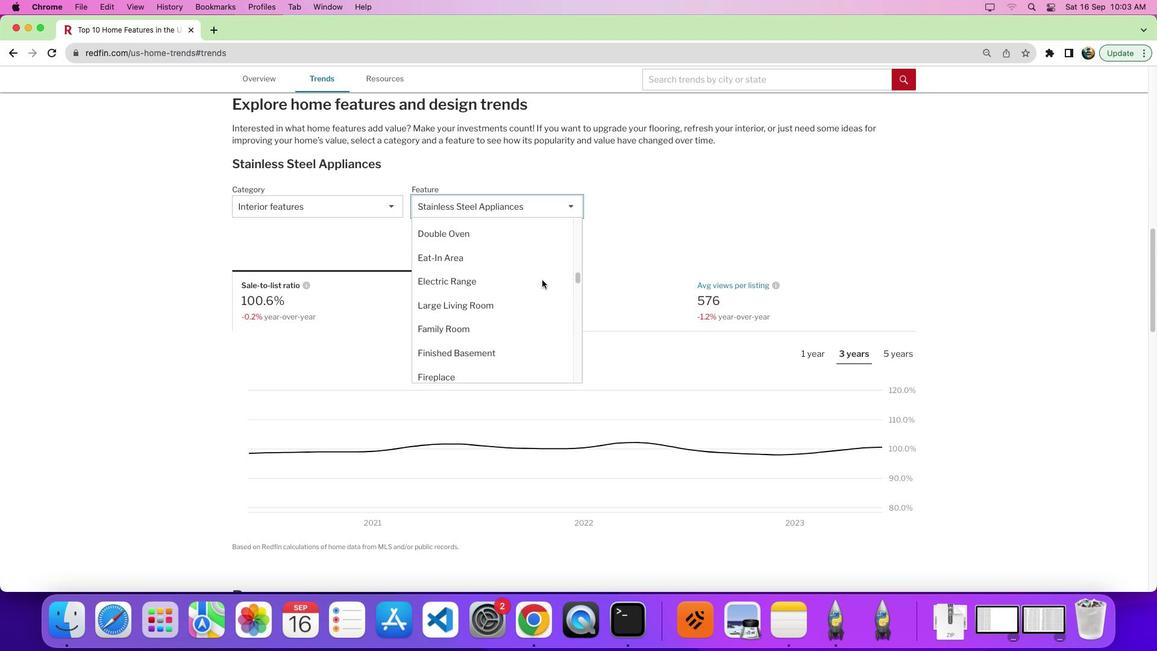 
Action: Mouse scrolled (542, 279) with delta (0, 0)
Screenshot: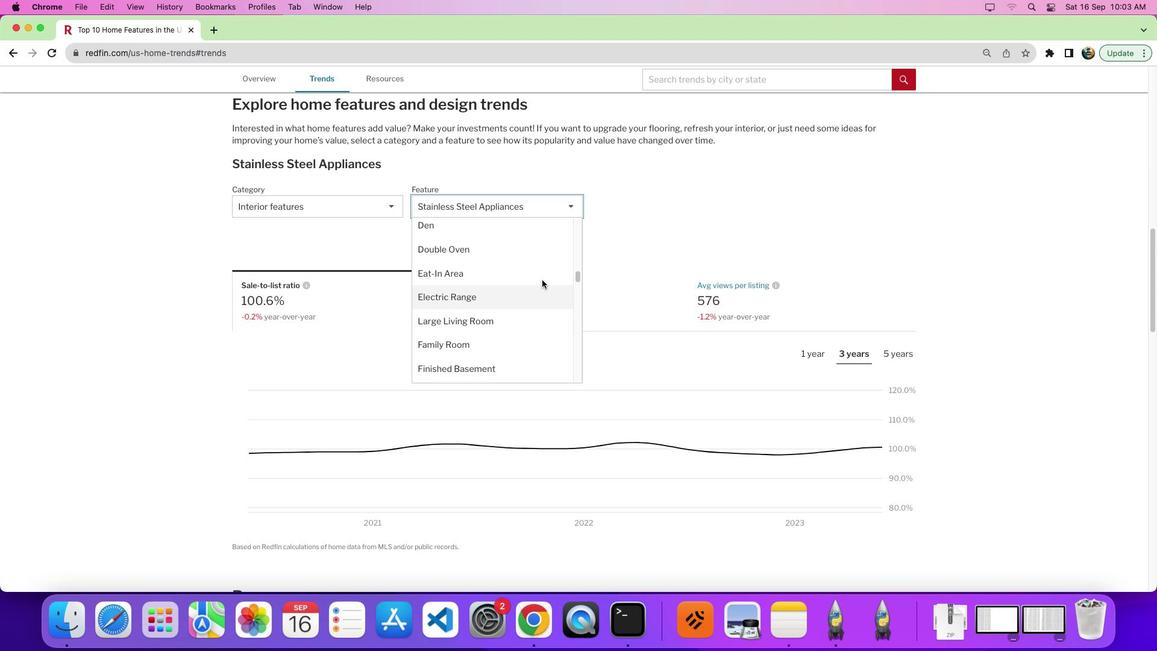 
Action: Mouse scrolled (542, 279) with delta (0, 0)
Screenshot: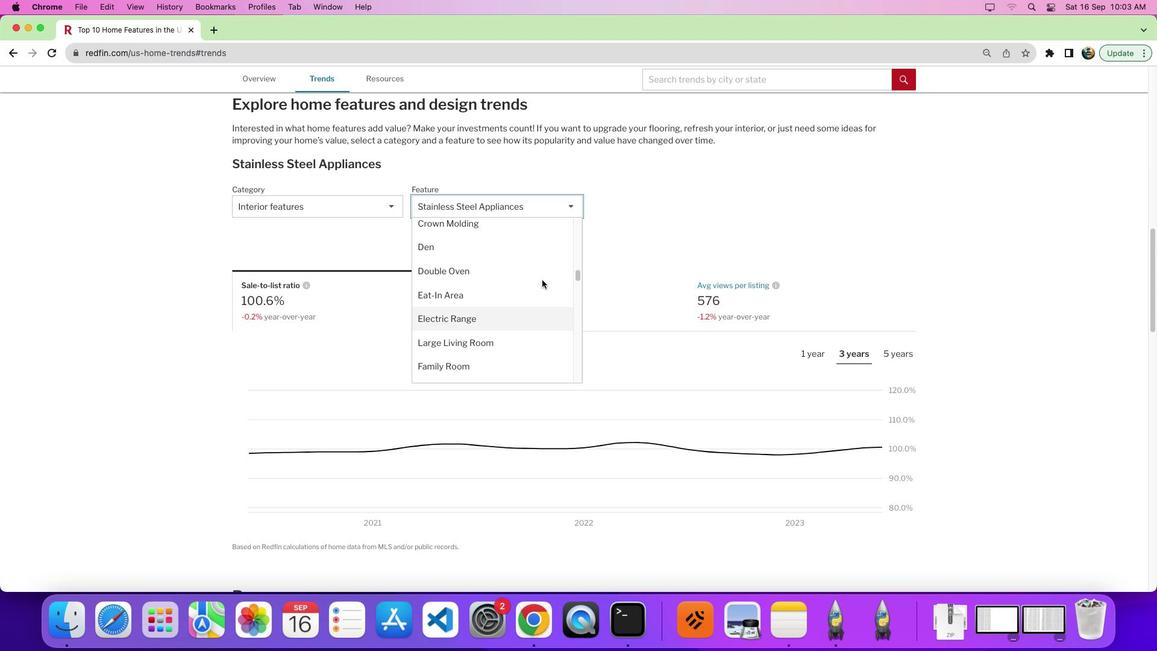 
Action: Mouse scrolled (542, 279) with delta (0, 0)
Screenshot: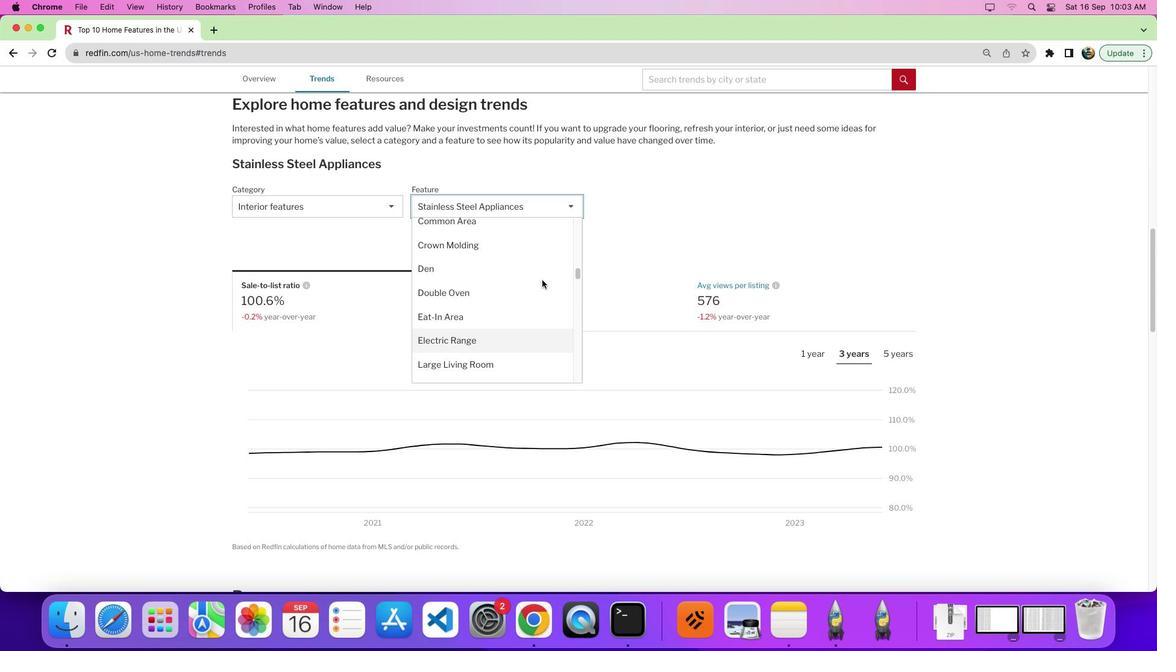 
Action: Mouse scrolled (542, 279) with delta (0, 0)
Screenshot: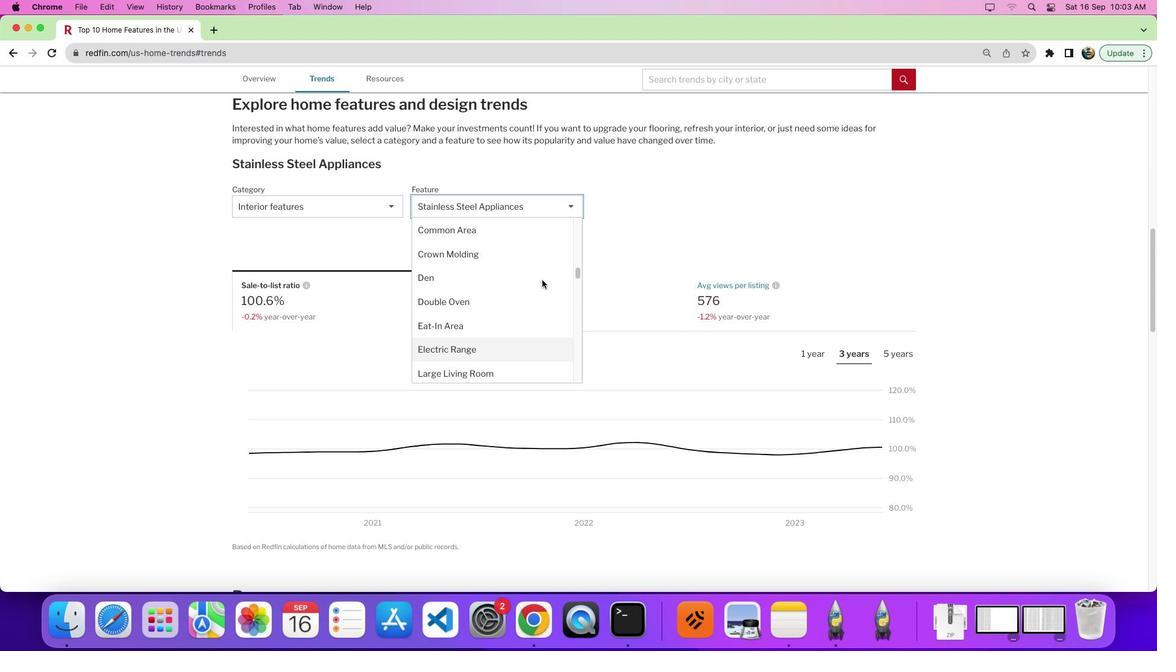 
Action: Mouse scrolled (542, 279) with delta (0, 0)
Screenshot: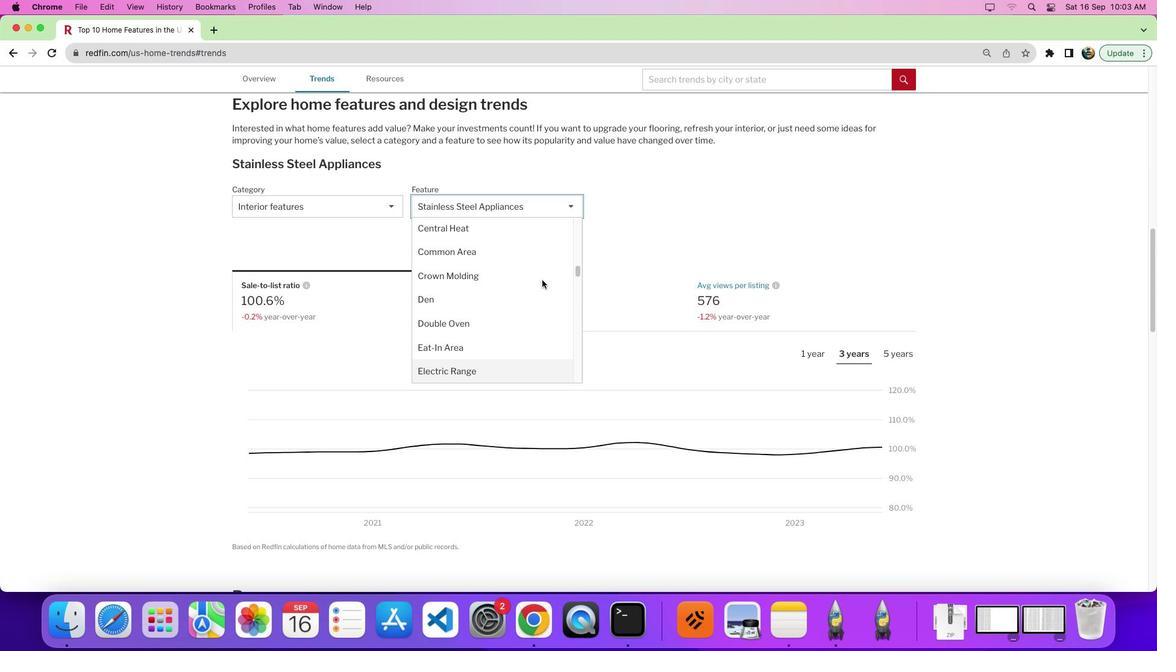 
Action: Mouse scrolled (542, 279) with delta (0, 0)
Screenshot: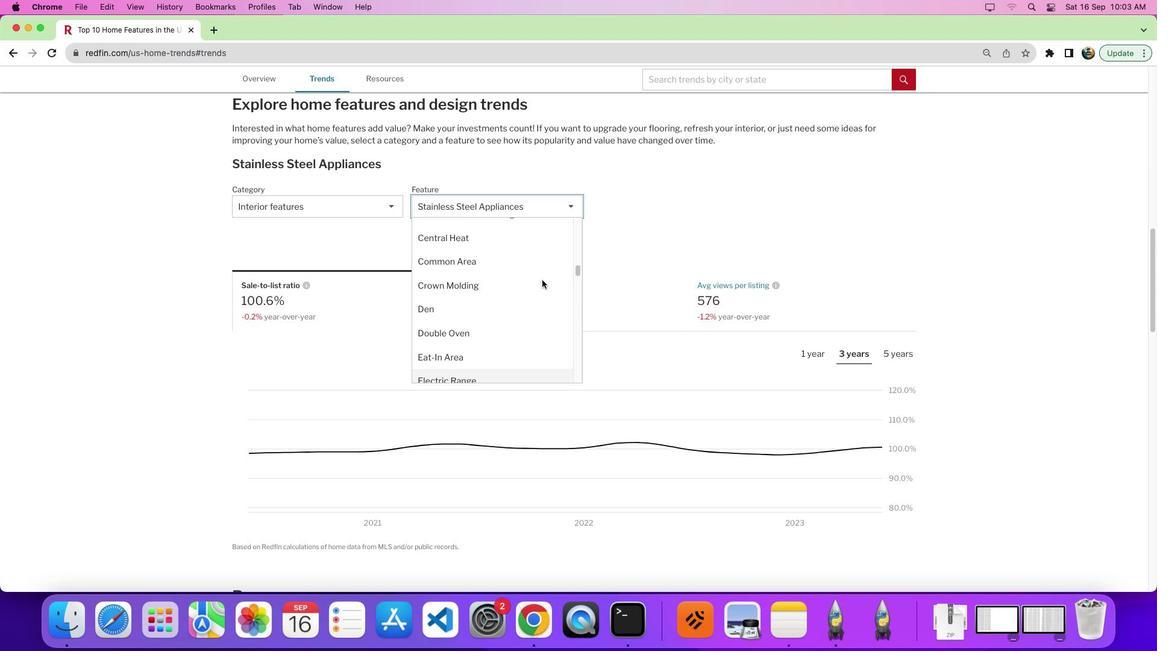 
Action: Mouse scrolled (542, 279) with delta (0, 0)
Screenshot: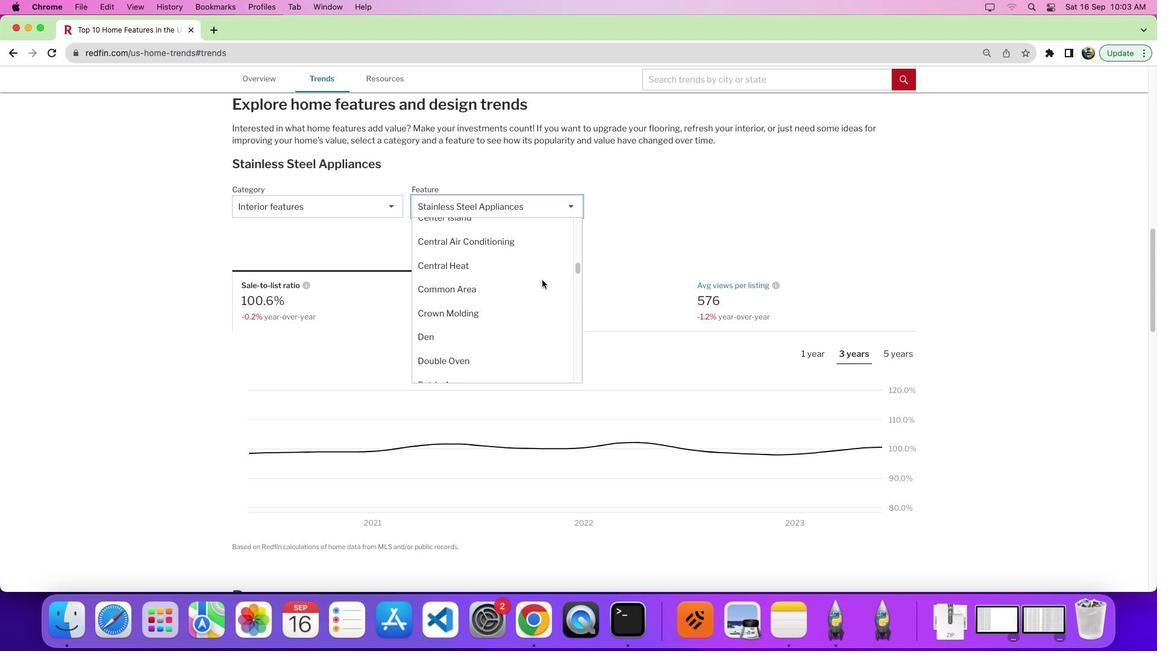 
Action: Mouse scrolled (542, 279) with delta (0, 0)
Screenshot: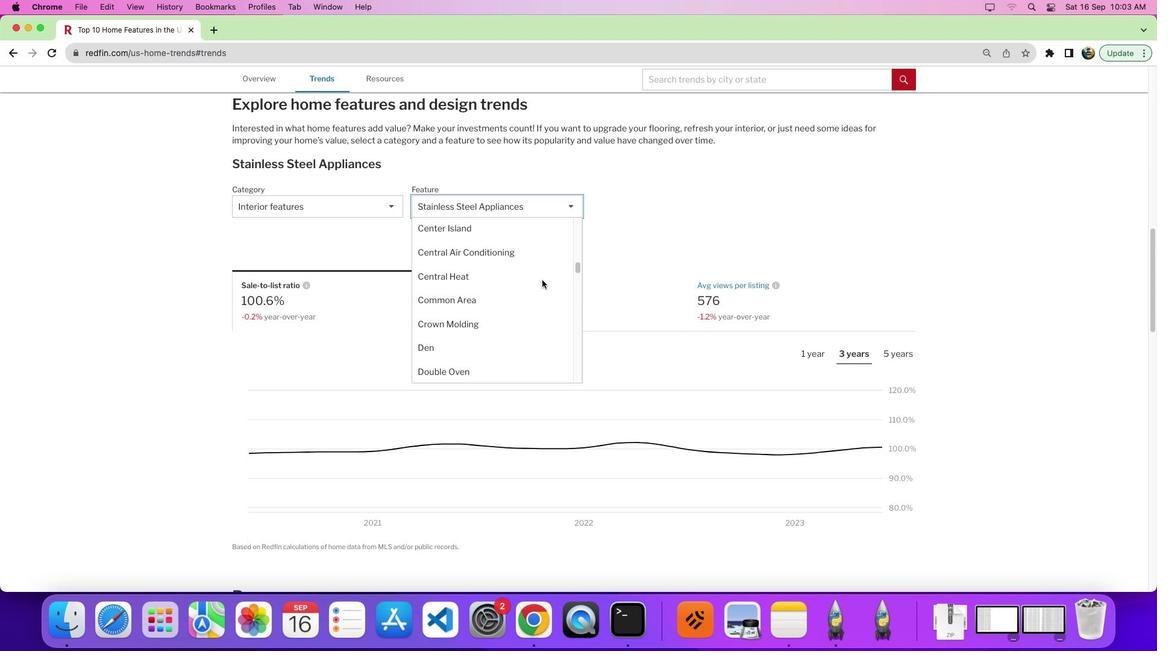 
Action: Mouse moved to (517, 293)
Screenshot: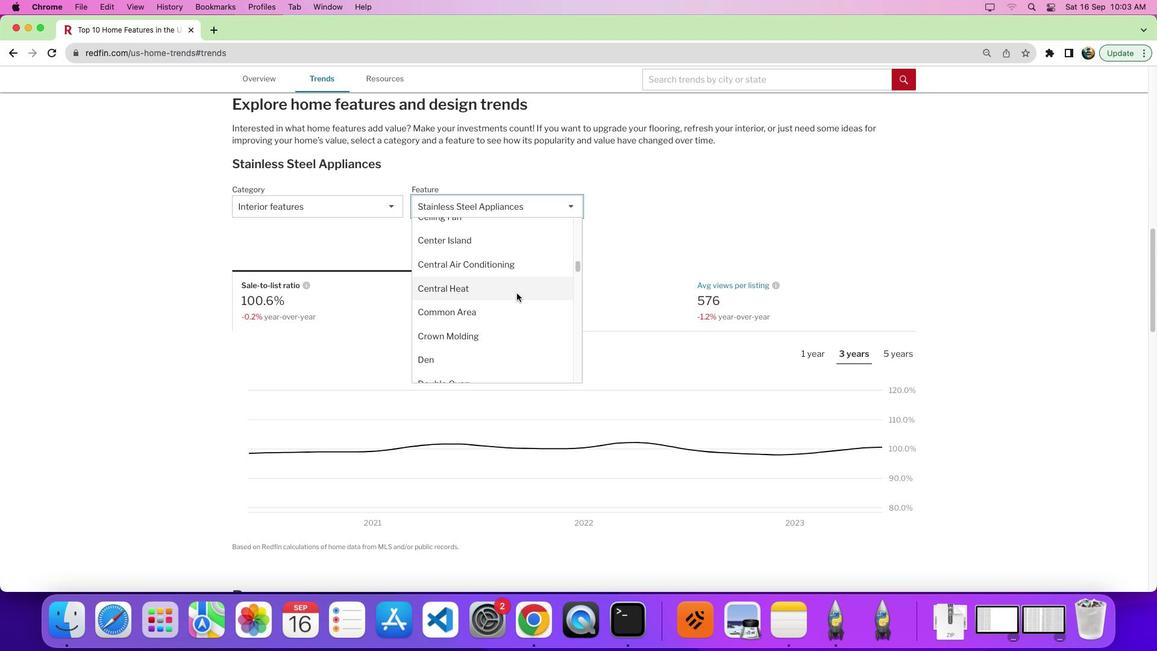 
Action: Mouse pressed left at (517, 293)
Screenshot: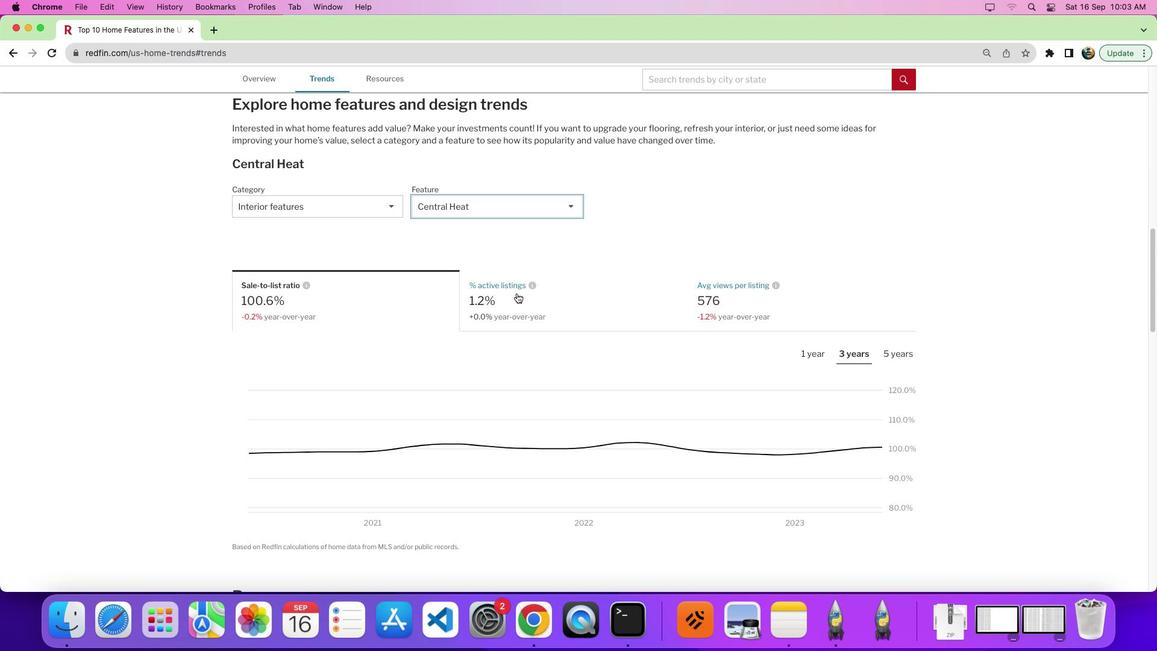 
Action: Mouse moved to (675, 328)
Screenshot: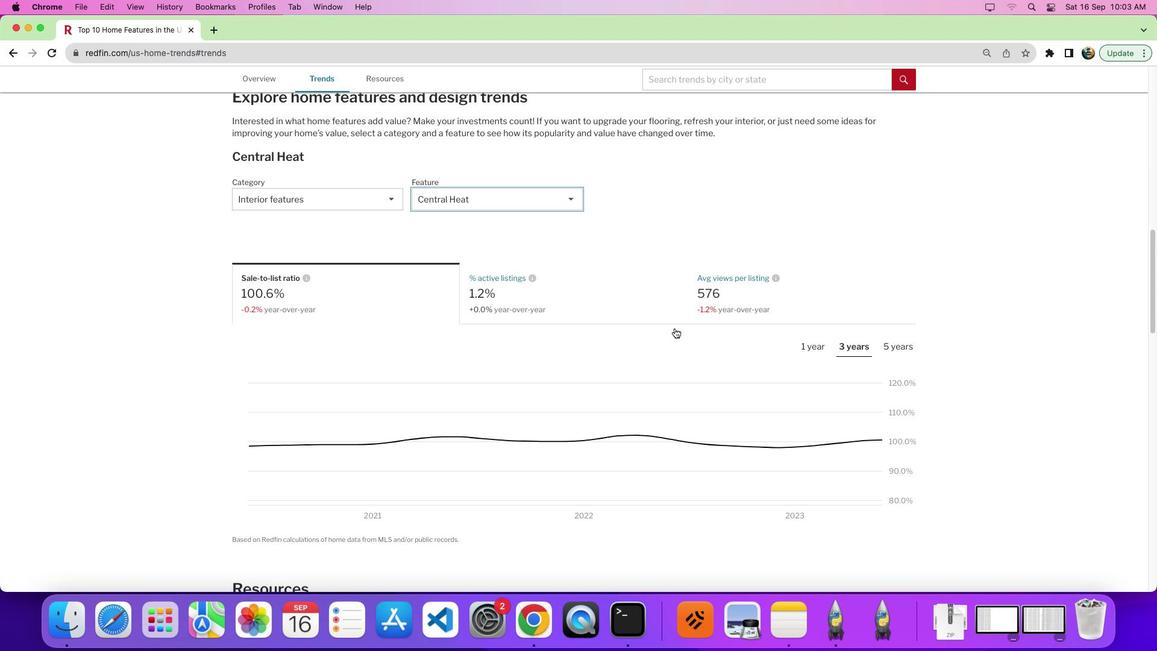 
Action: Mouse scrolled (675, 328) with delta (0, 0)
Screenshot: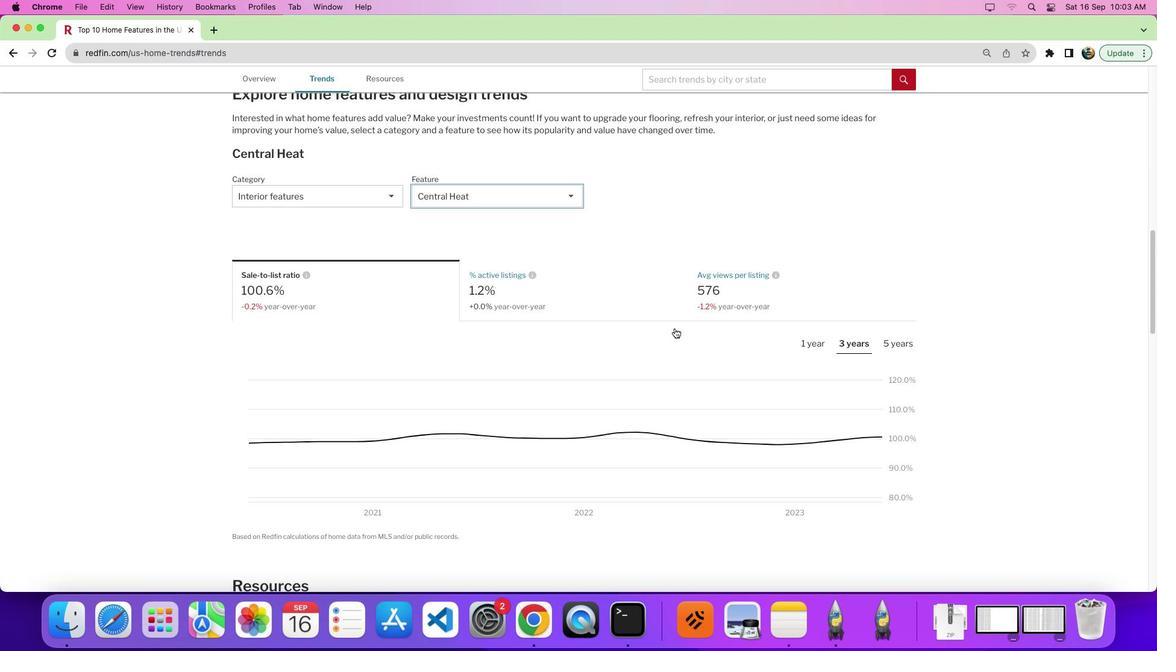 
Action: Mouse scrolled (675, 328) with delta (0, 0)
Screenshot: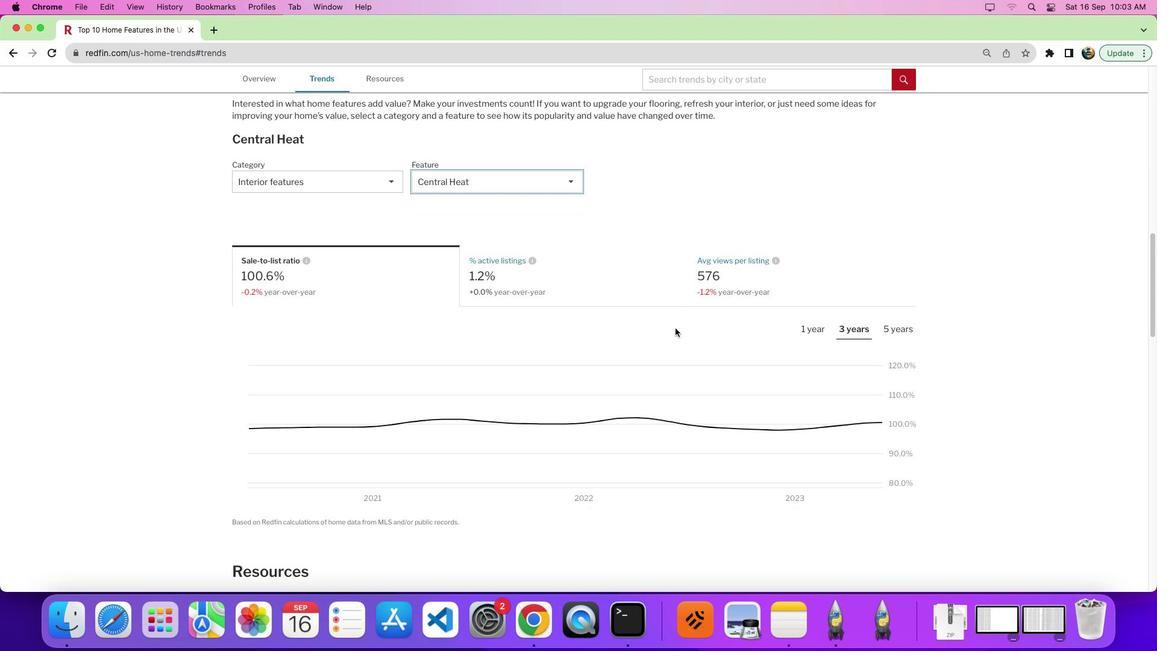 
Action: Mouse moved to (478, 280)
Screenshot: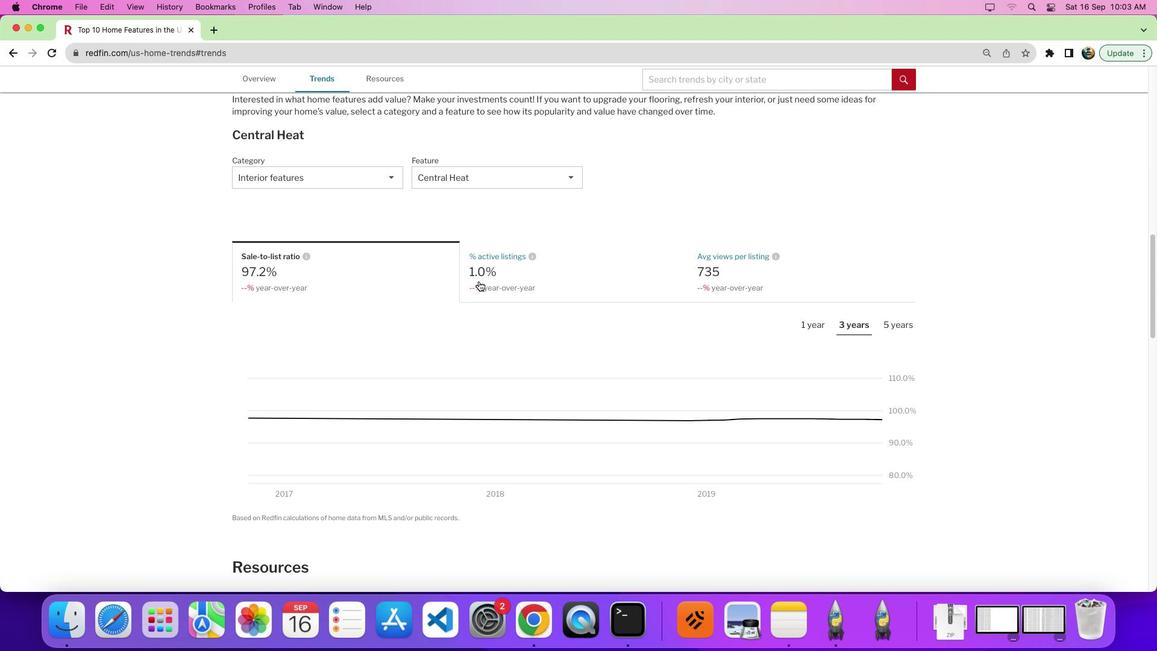 
Action: Mouse pressed left at (478, 280)
Screenshot: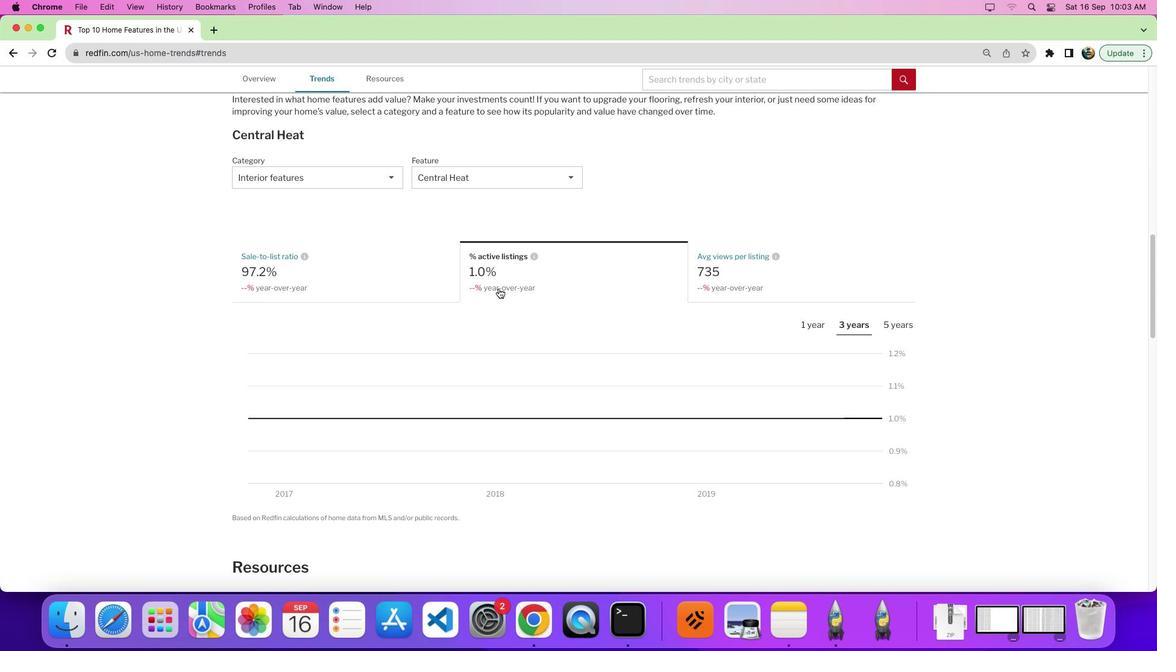 
Action: Mouse moved to (817, 328)
Screenshot: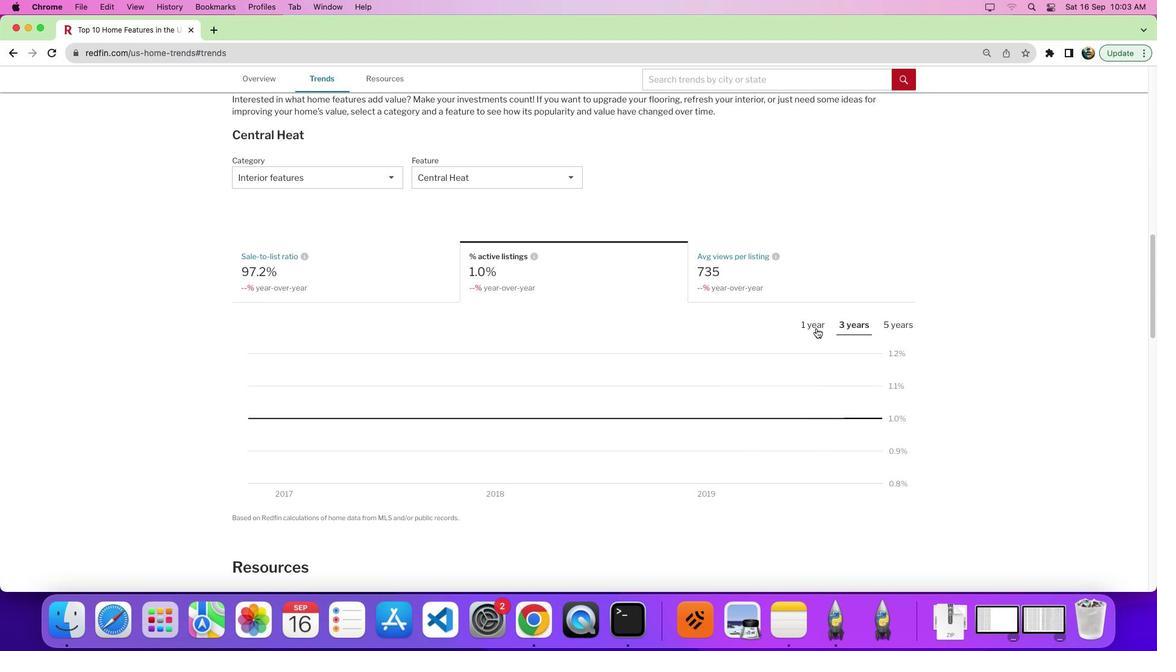 
Action: Mouse pressed left at (817, 328)
Screenshot: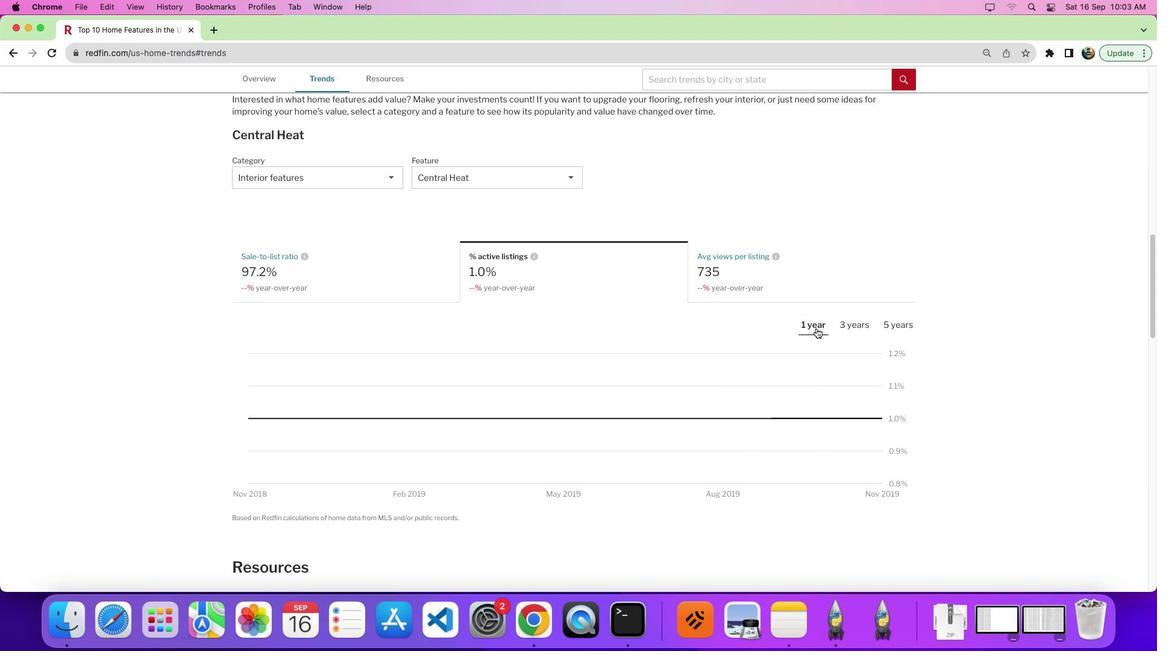 
Action: Mouse moved to (816, 328)
Screenshot: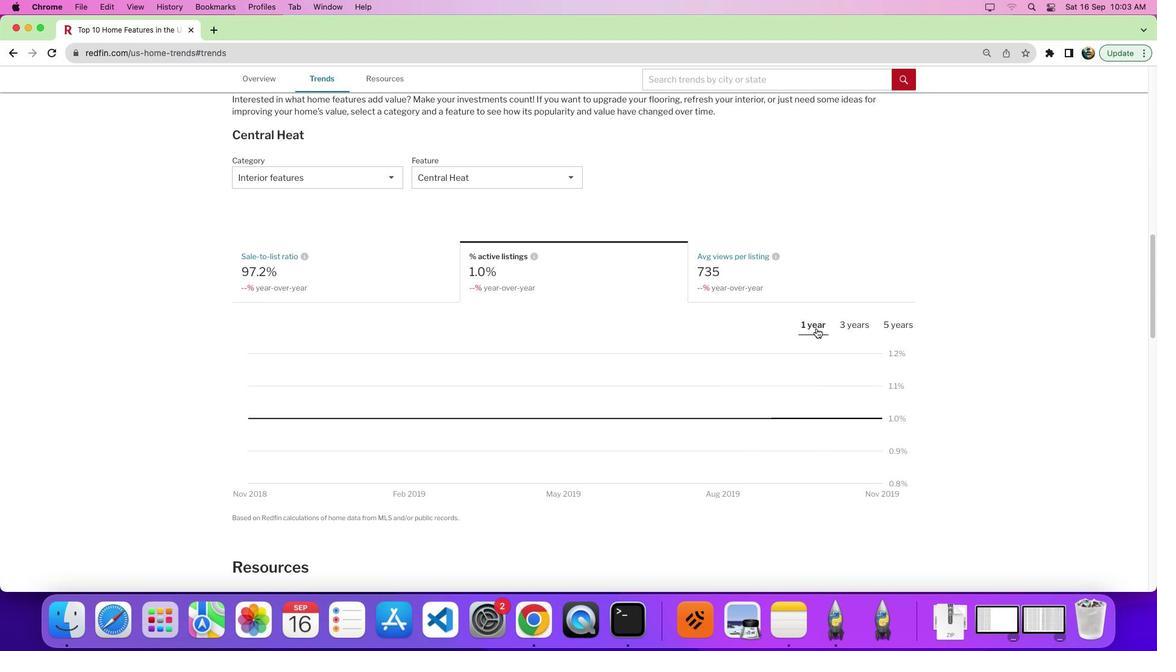 
Action: Mouse scrolled (816, 328) with delta (0, 0)
Screenshot: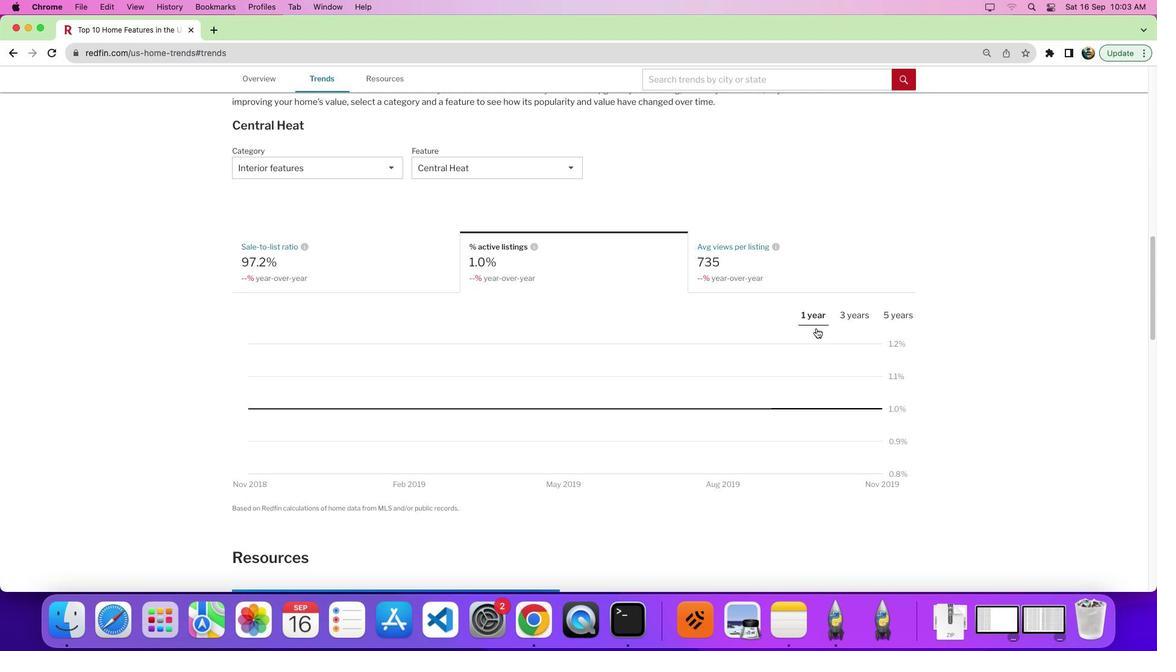 
Action: Mouse scrolled (816, 328) with delta (0, 0)
Screenshot: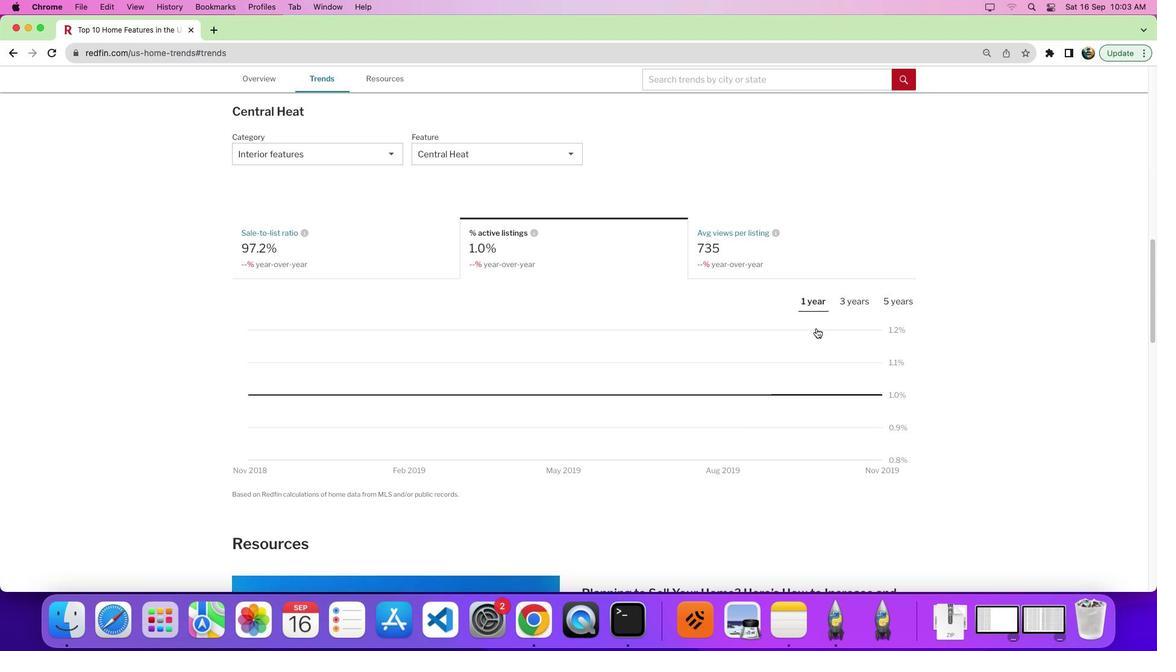 
Action: Mouse moved to (900, 388)
Screenshot: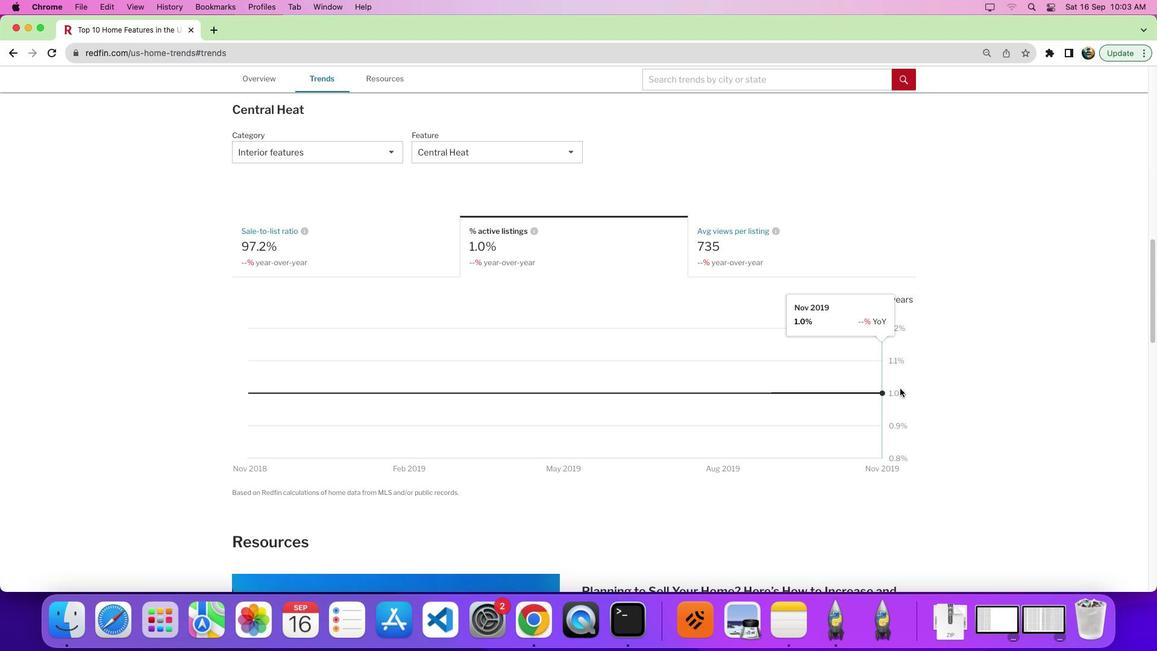 
Action: Mouse scrolled (900, 388) with delta (0, 0)
Screenshot: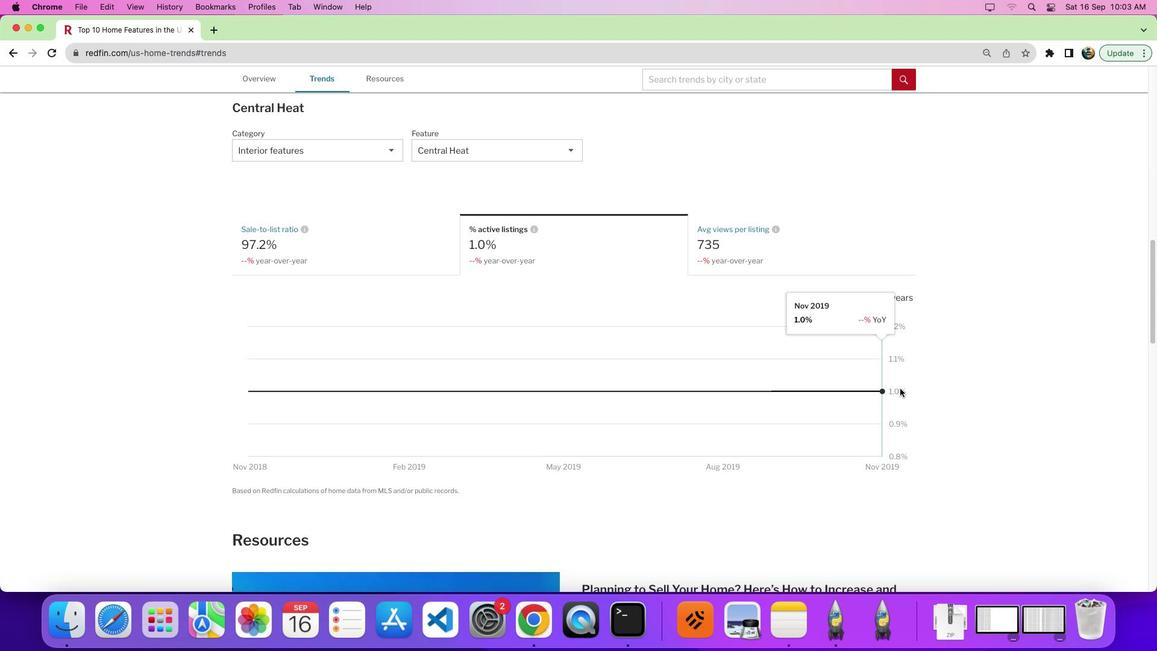 
